 Task: Create a due date automation trigger when advanced on, on the wednesday before a card is due add dates not starting this month at 11:00 AM.
Action: Mouse moved to (986, 337)
Screenshot: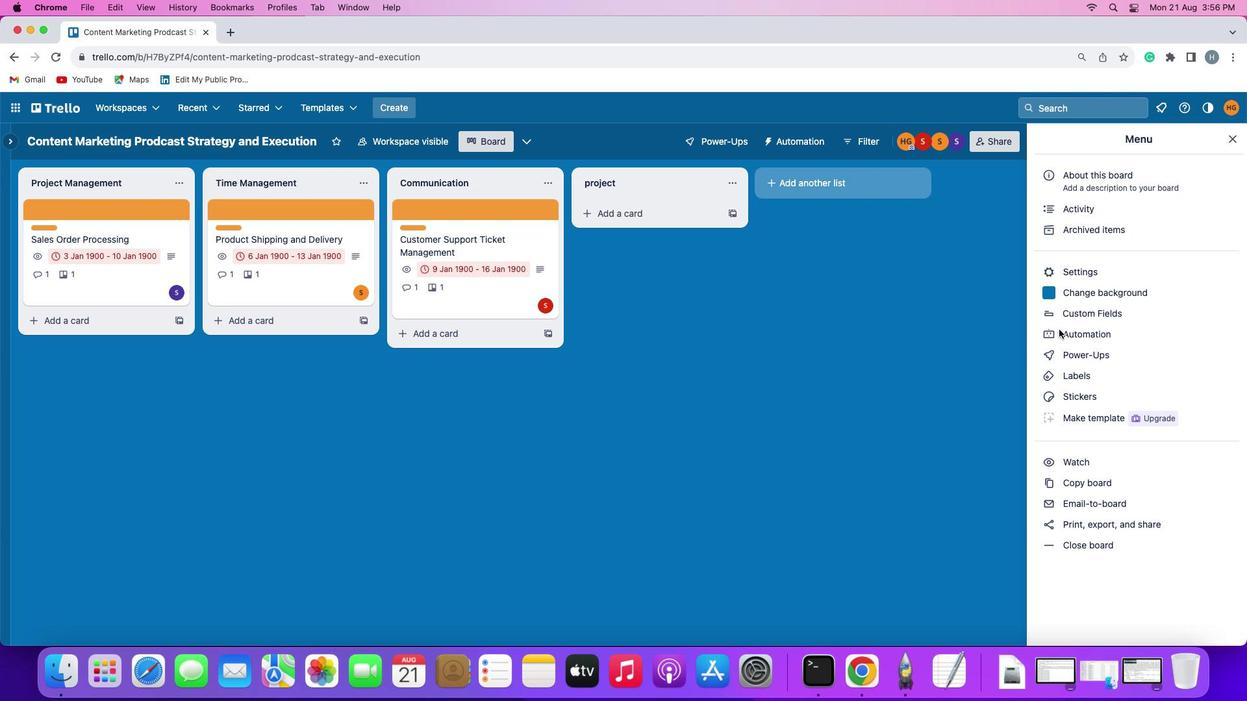
Action: Mouse pressed left at (986, 337)
Screenshot: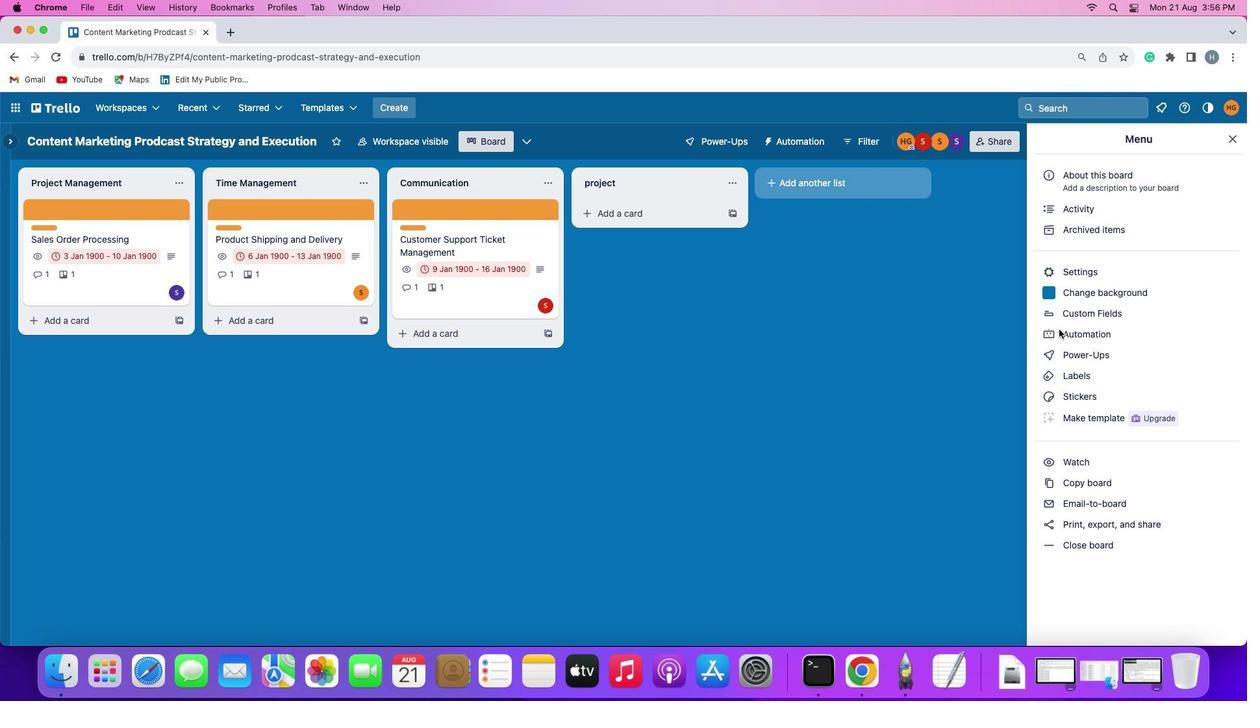 
Action: Mouse pressed left at (986, 337)
Screenshot: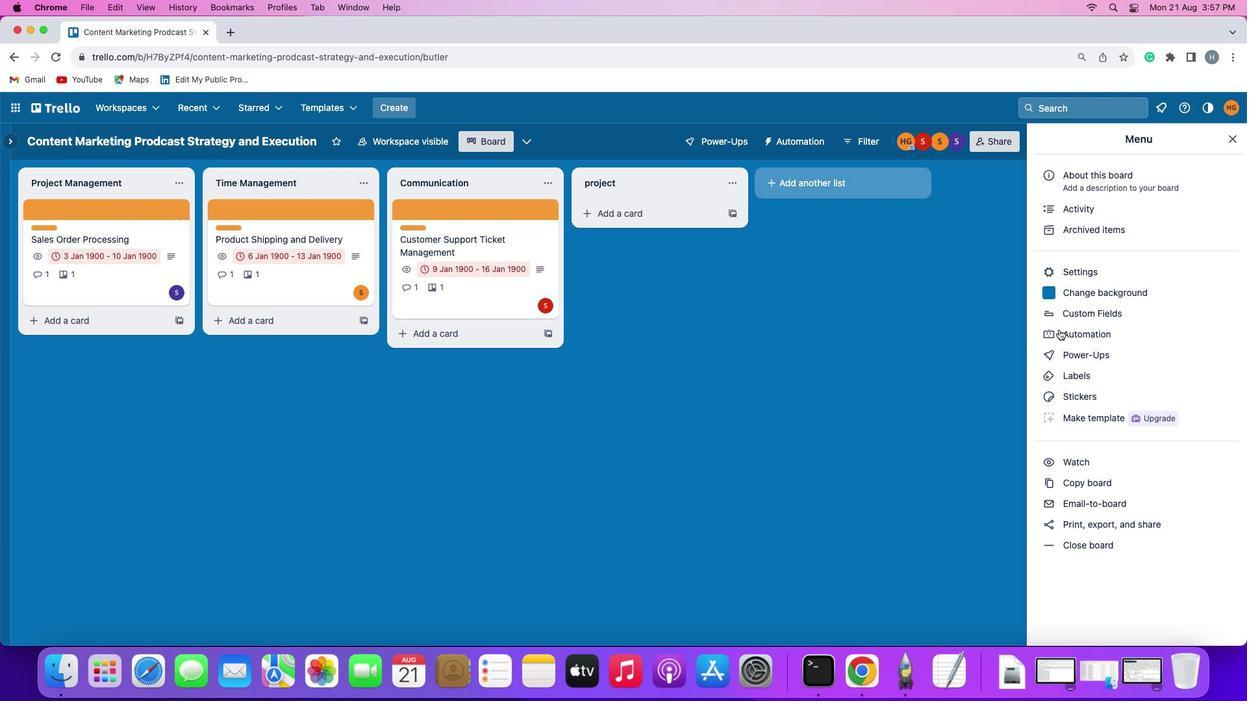 
Action: Mouse moved to (115, 319)
Screenshot: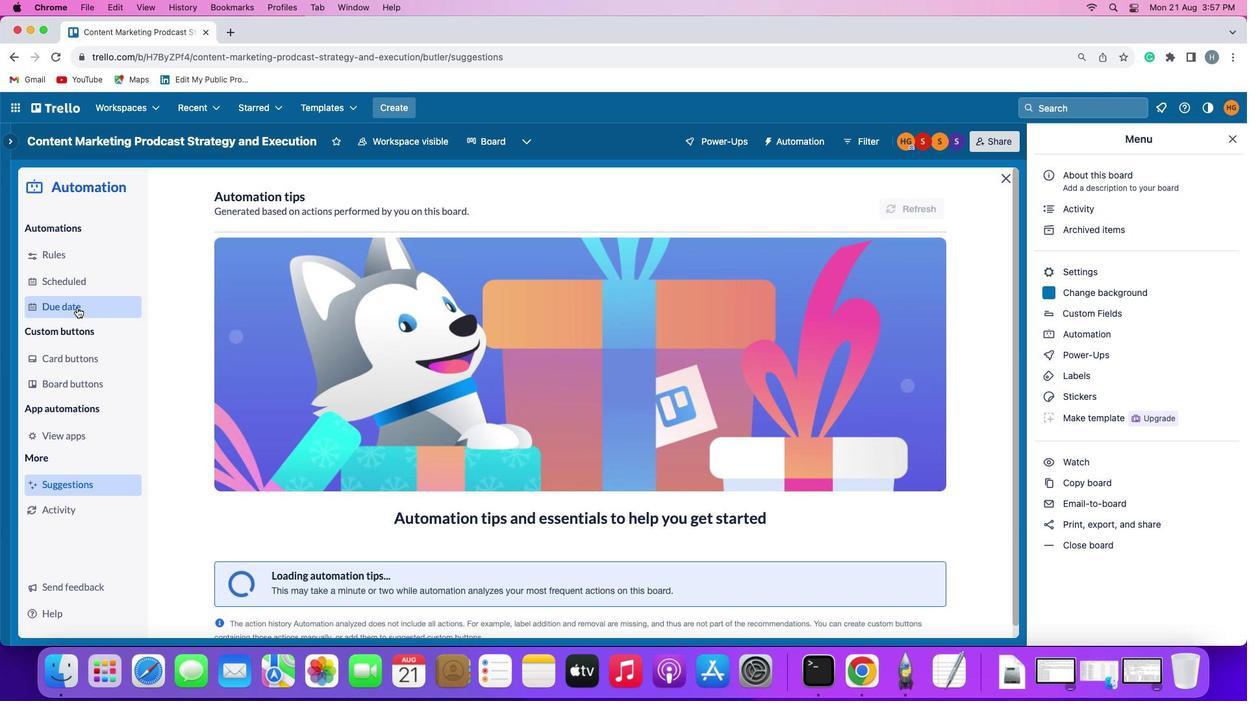 
Action: Mouse pressed left at (115, 319)
Screenshot: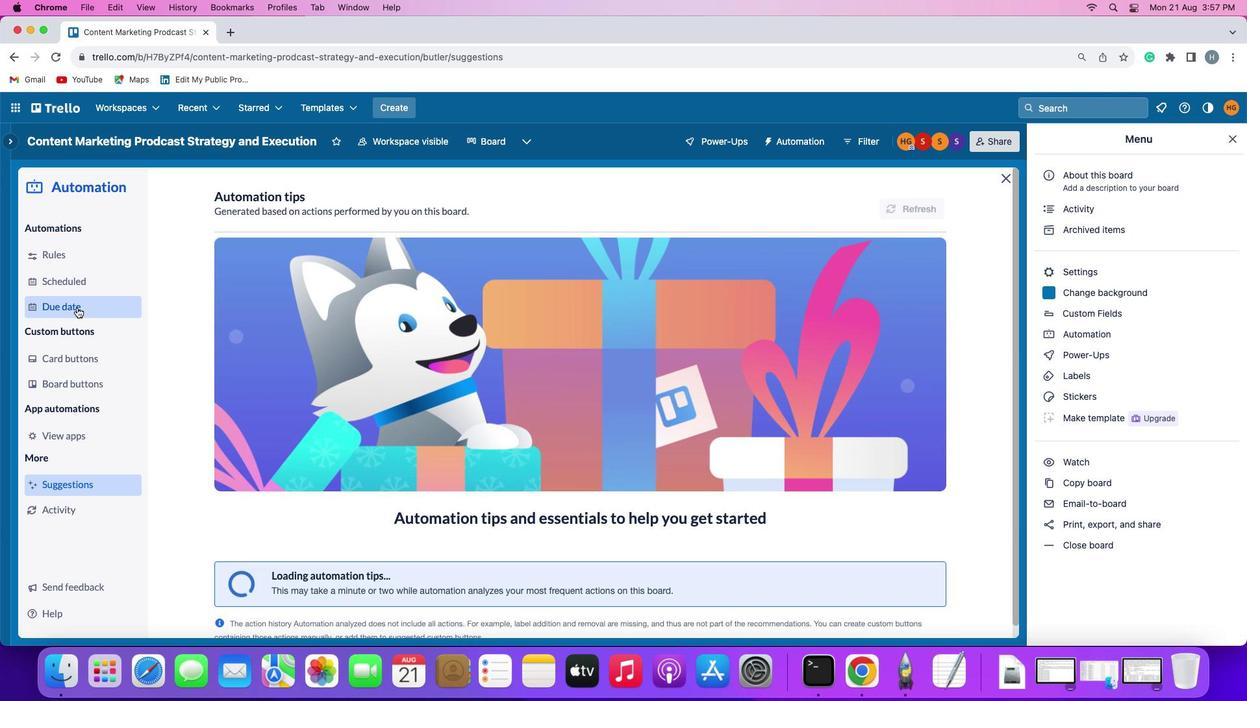
Action: Mouse moved to (803, 222)
Screenshot: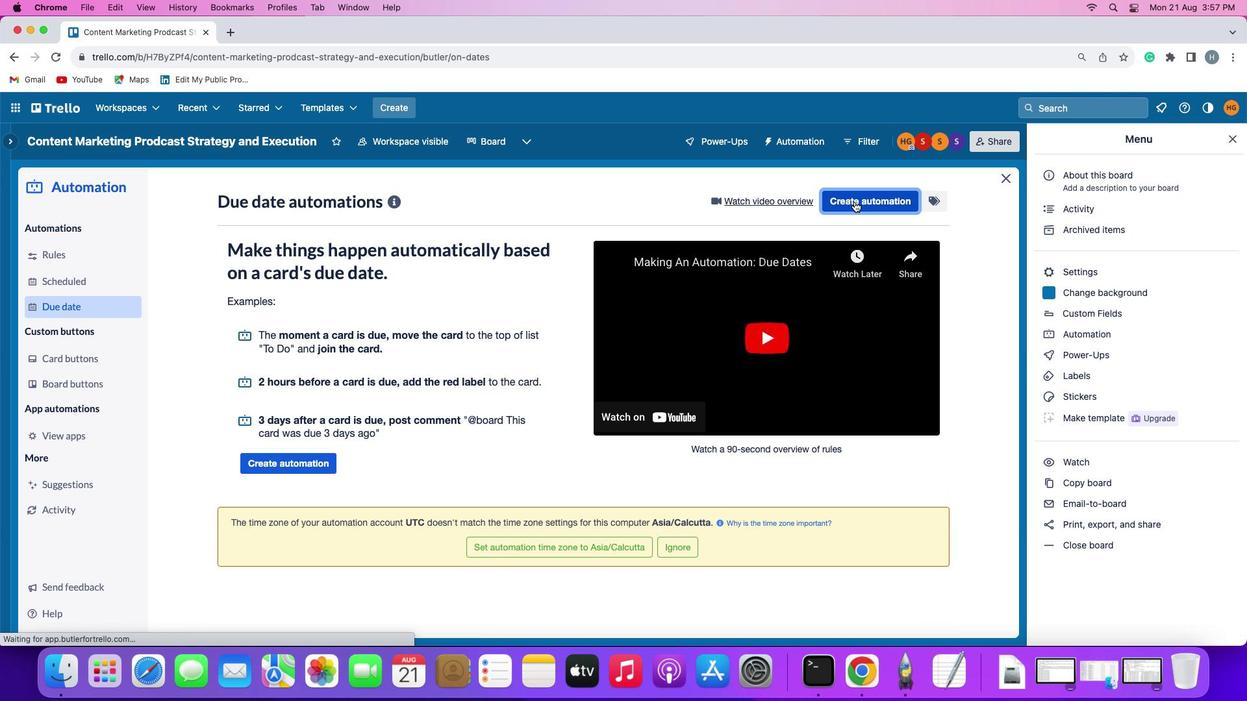 
Action: Mouse pressed left at (803, 222)
Screenshot: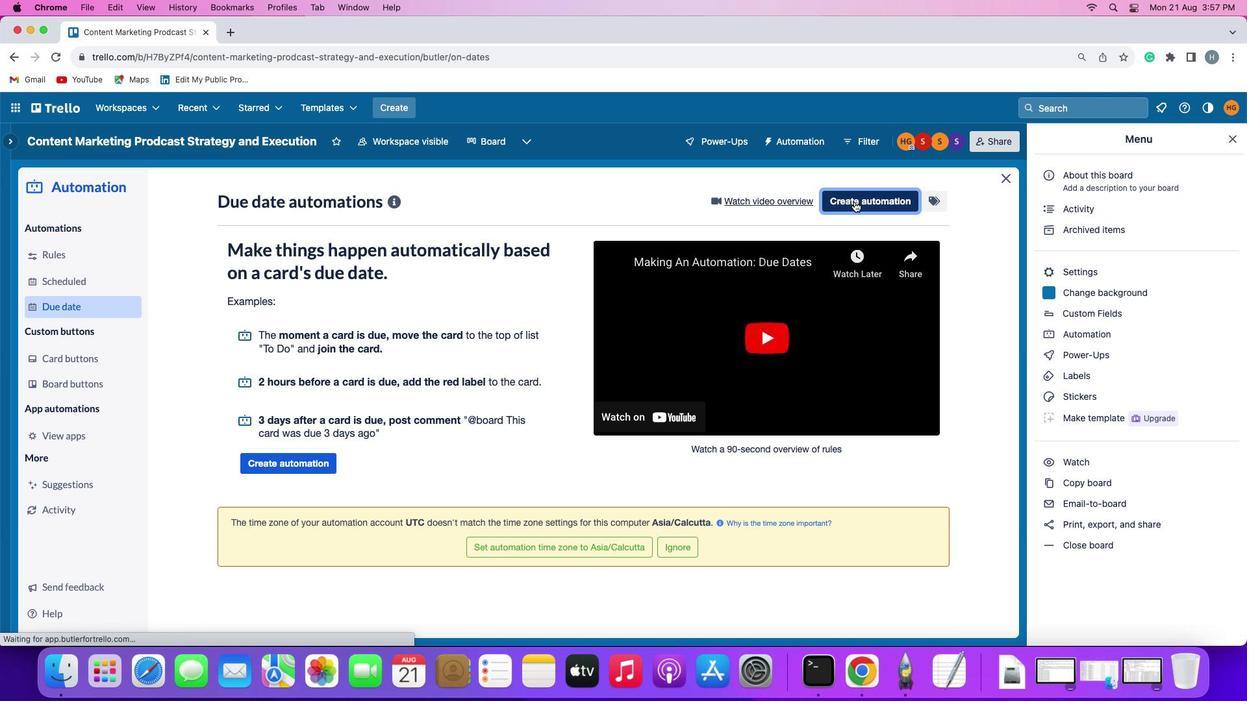 
Action: Mouse moved to (294, 336)
Screenshot: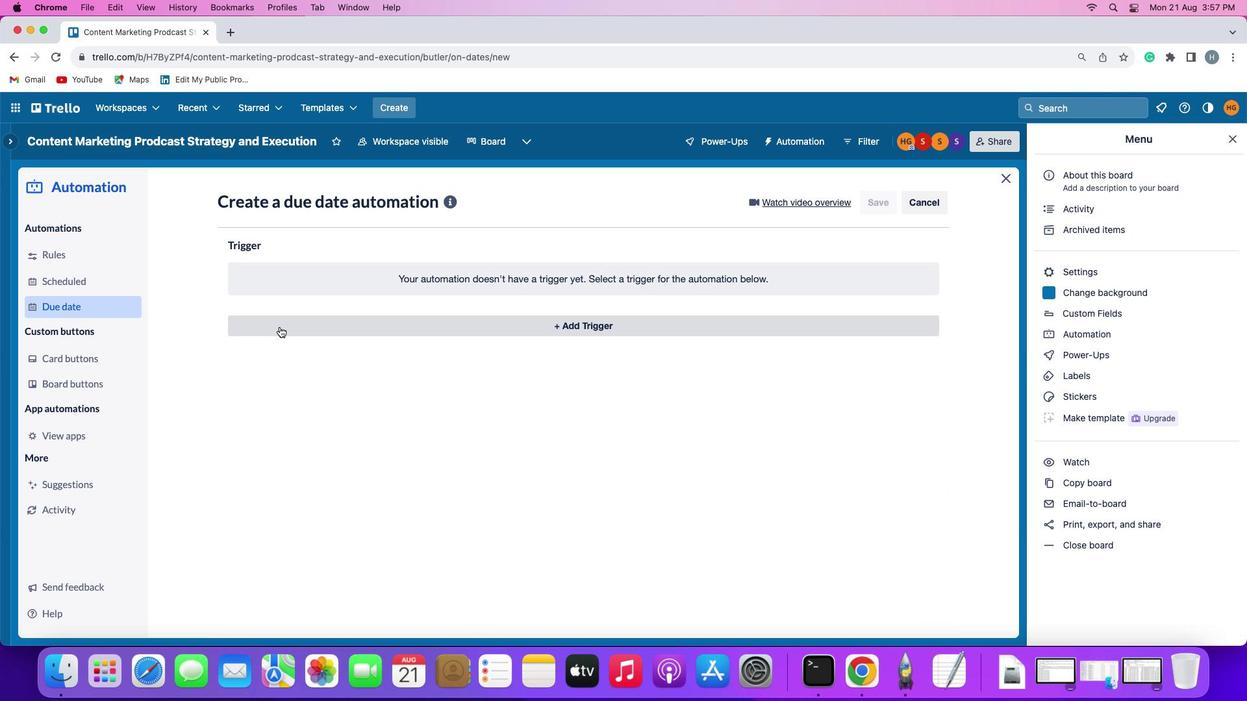 
Action: Mouse pressed left at (294, 336)
Screenshot: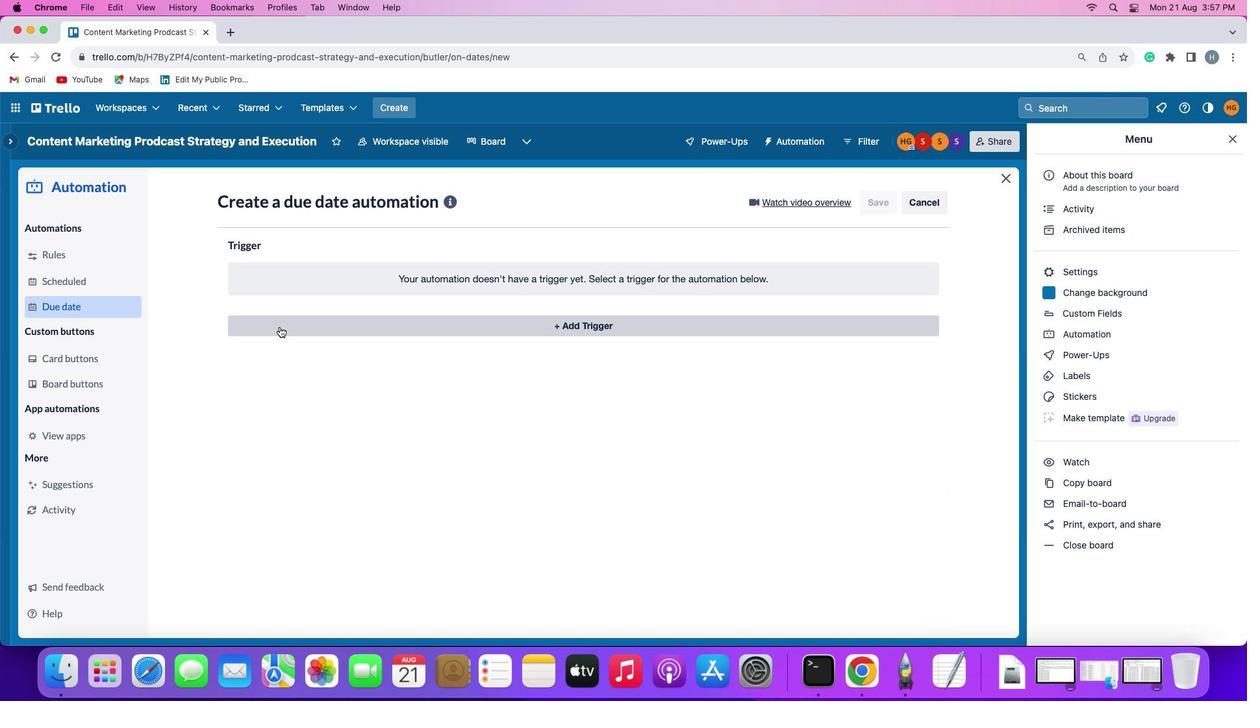 
Action: Mouse moved to (302, 561)
Screenshot: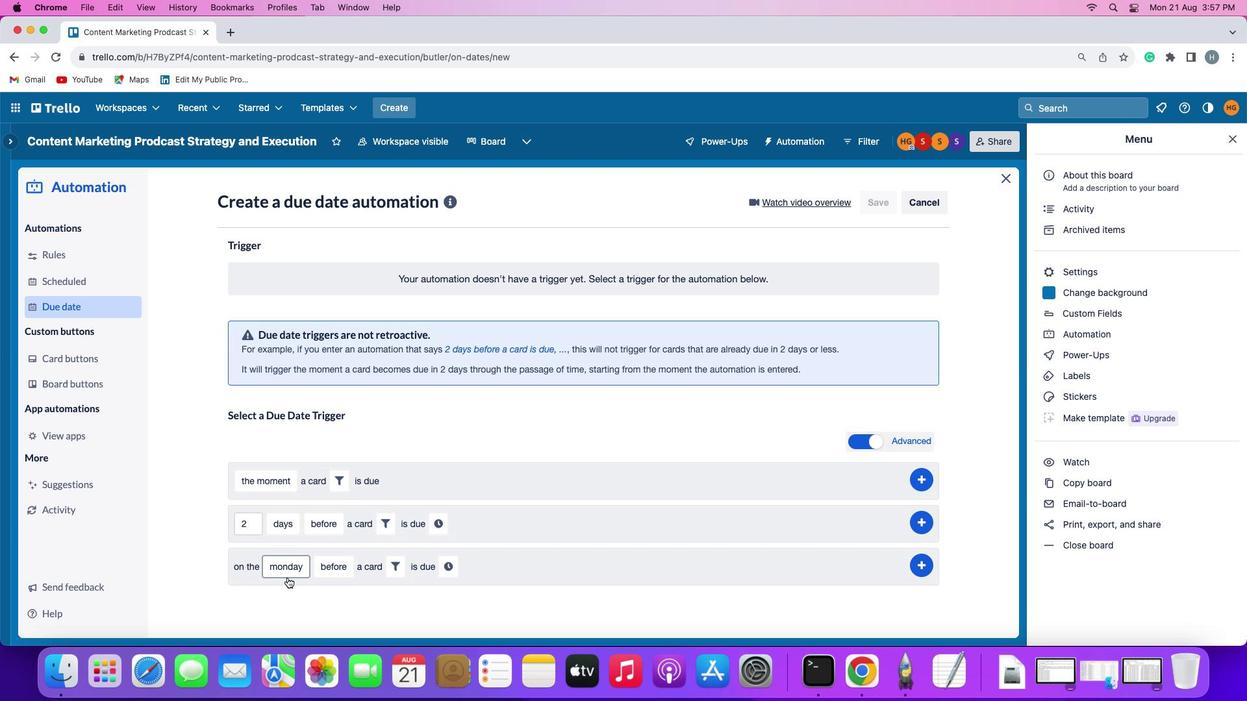 
Action: Mouse pressed left at (302, 561)
Screenshot: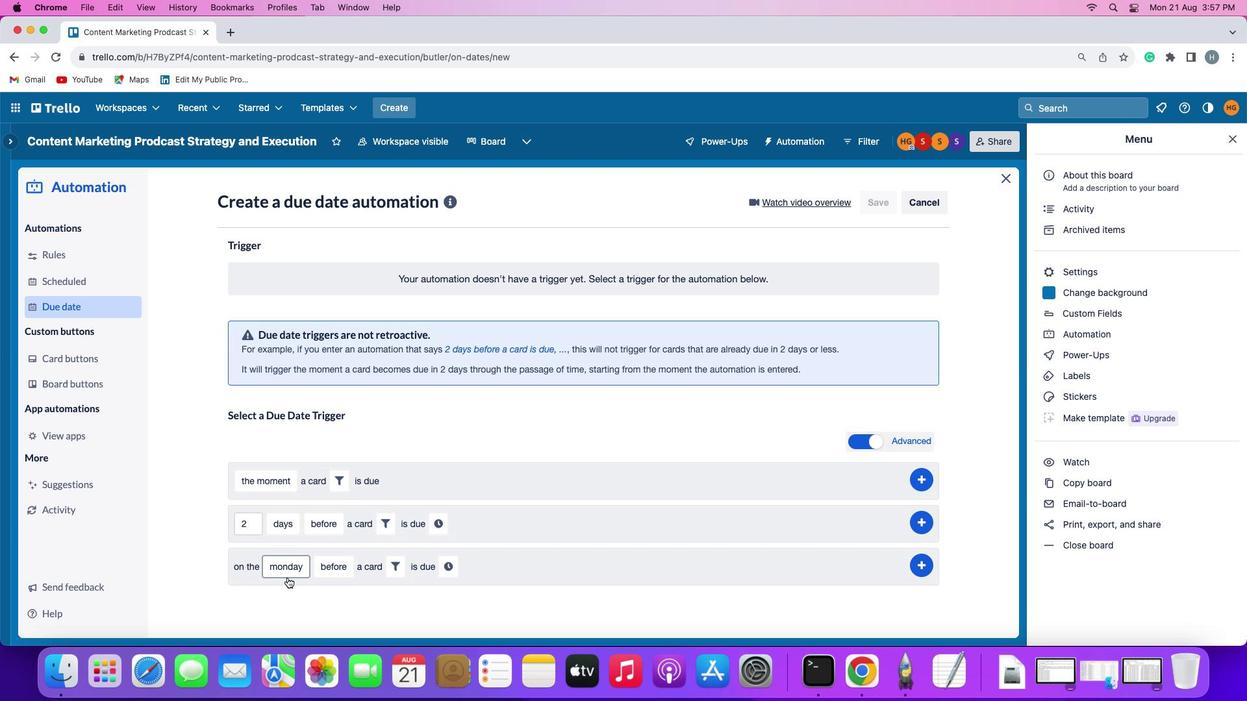 
Action: Mouse moved to (319, 432)
Screenshot: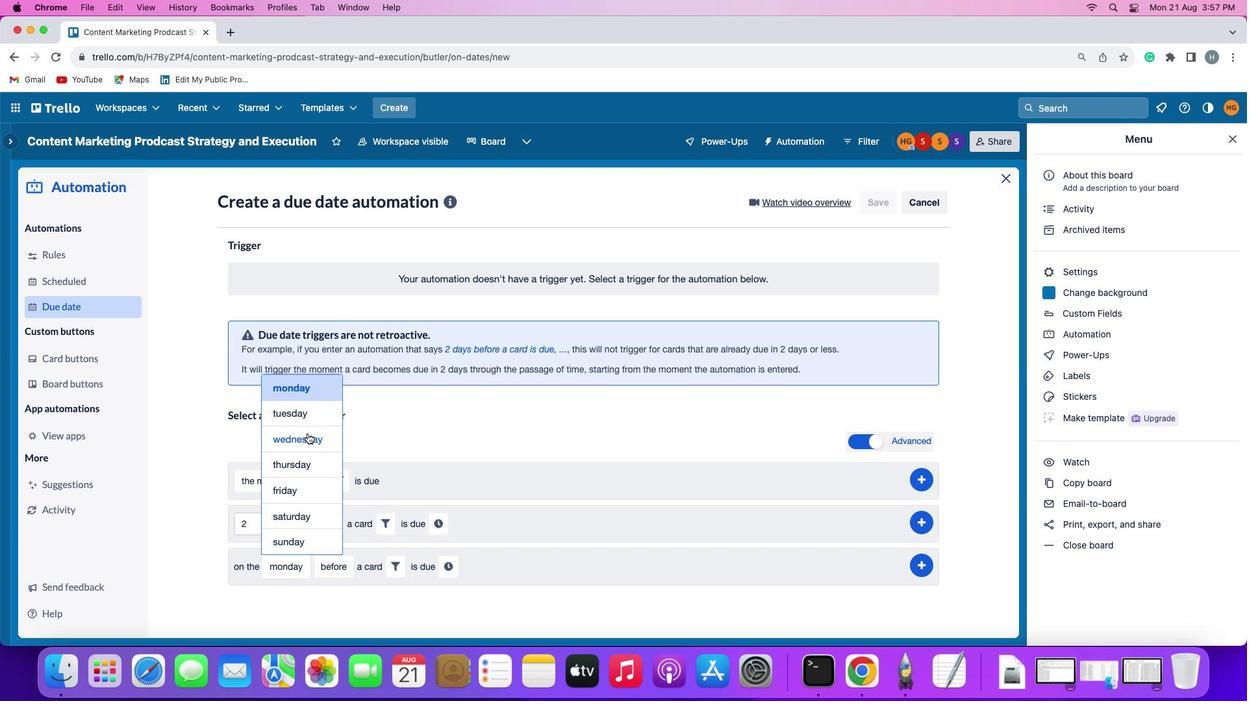 
Action: Mouse pressed left at (319, 432)
Screenshot: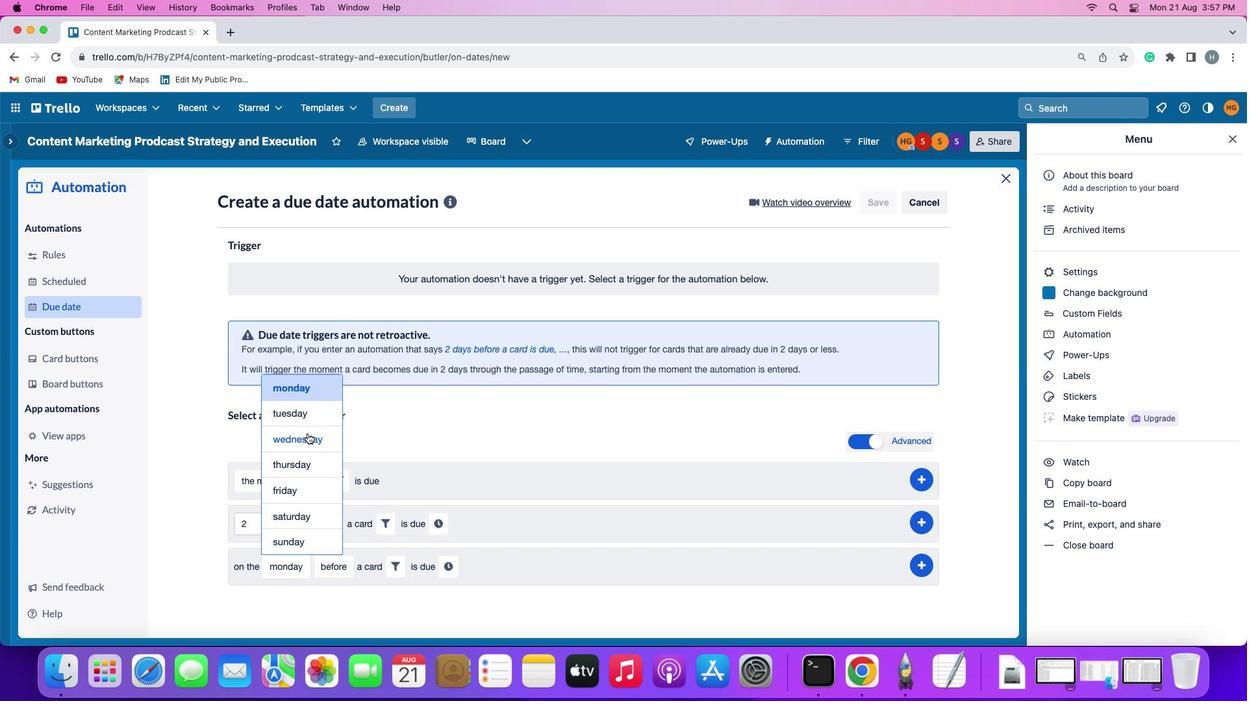 
Action: Mouse moved to (404, 549)
Screenshot: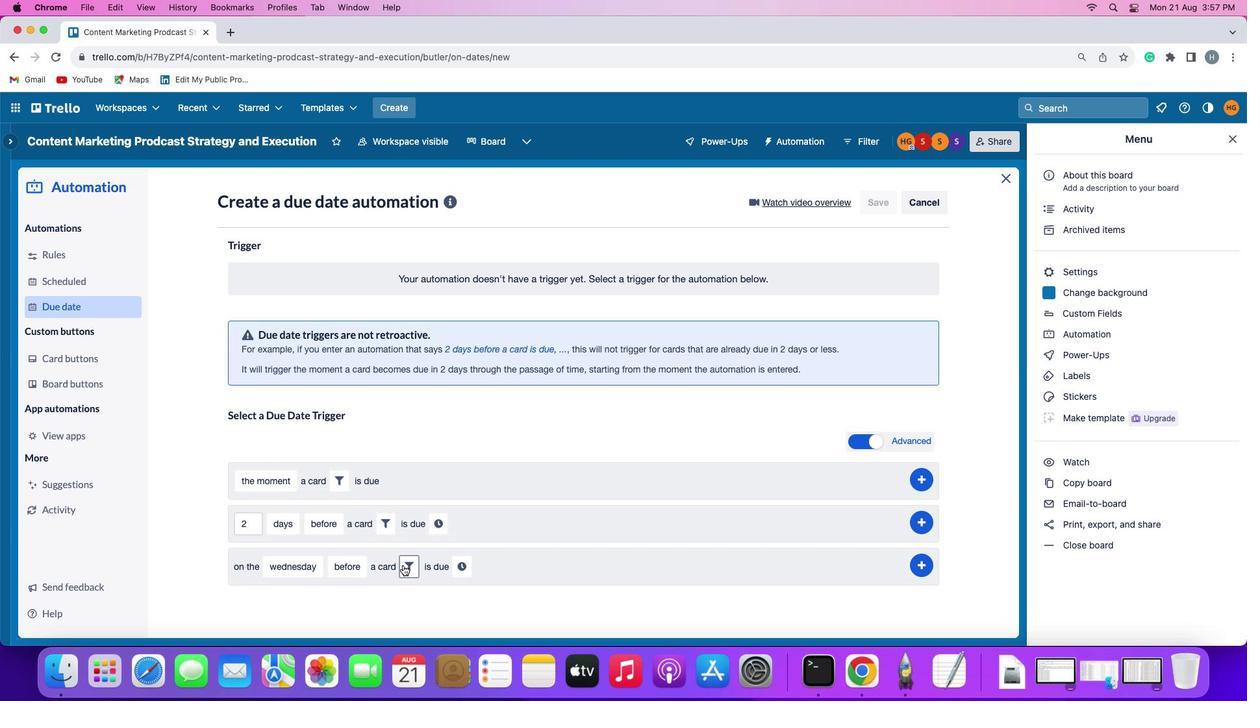 
Action: Mouse pressed left at (404, 549)
Screenshot: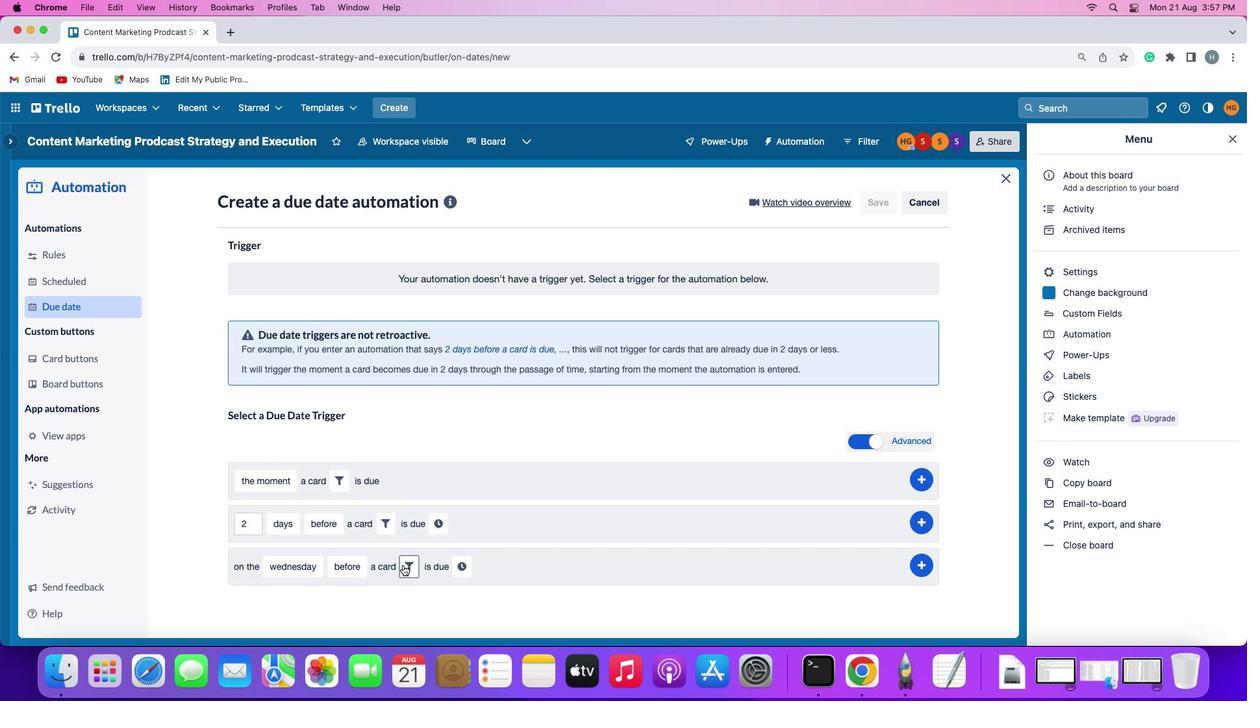 
Action: Mouse moved to (469, 583)
Screenshot: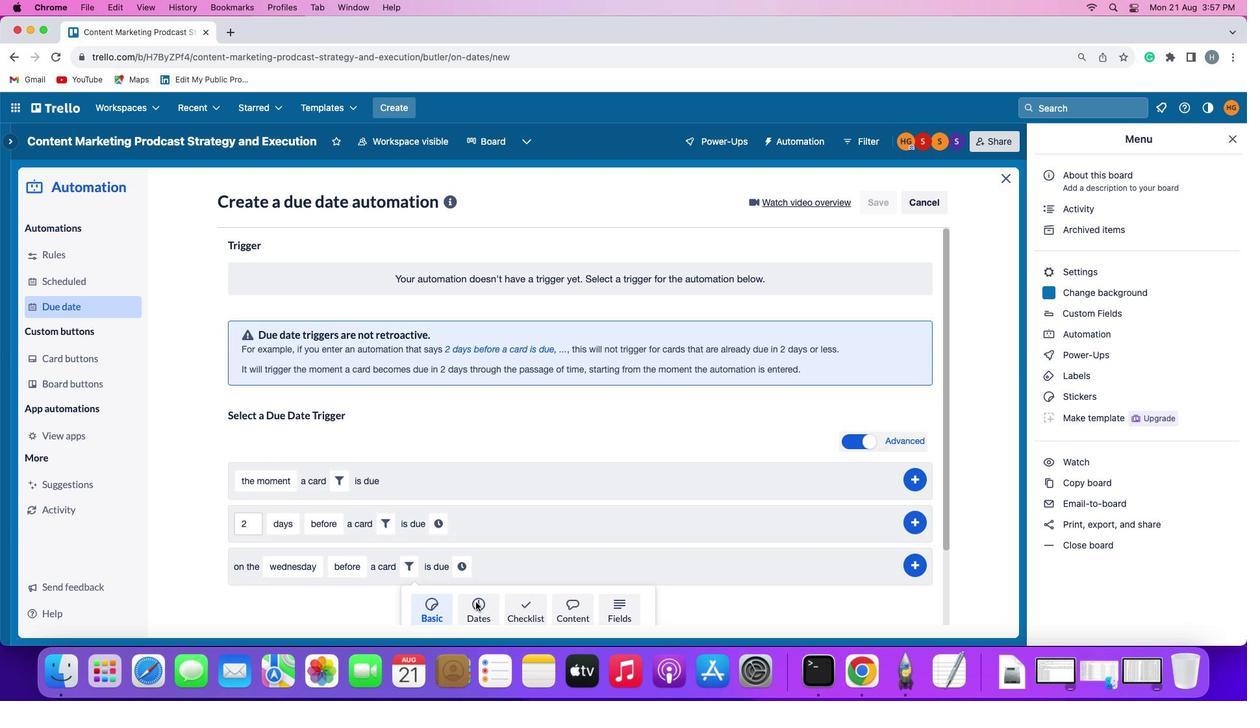 
Action: Mouse pressed left at (469, 583)
Screenshot: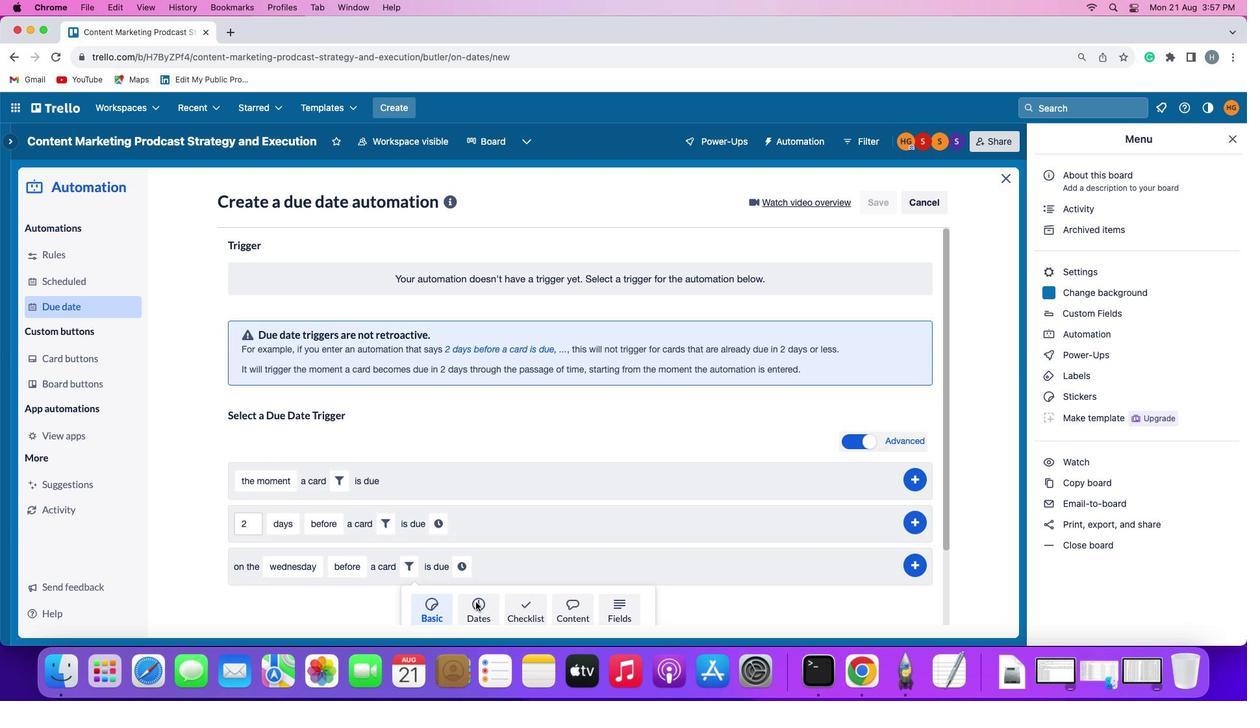 
Action: Mouse moved to (385, 584)
Screenshot: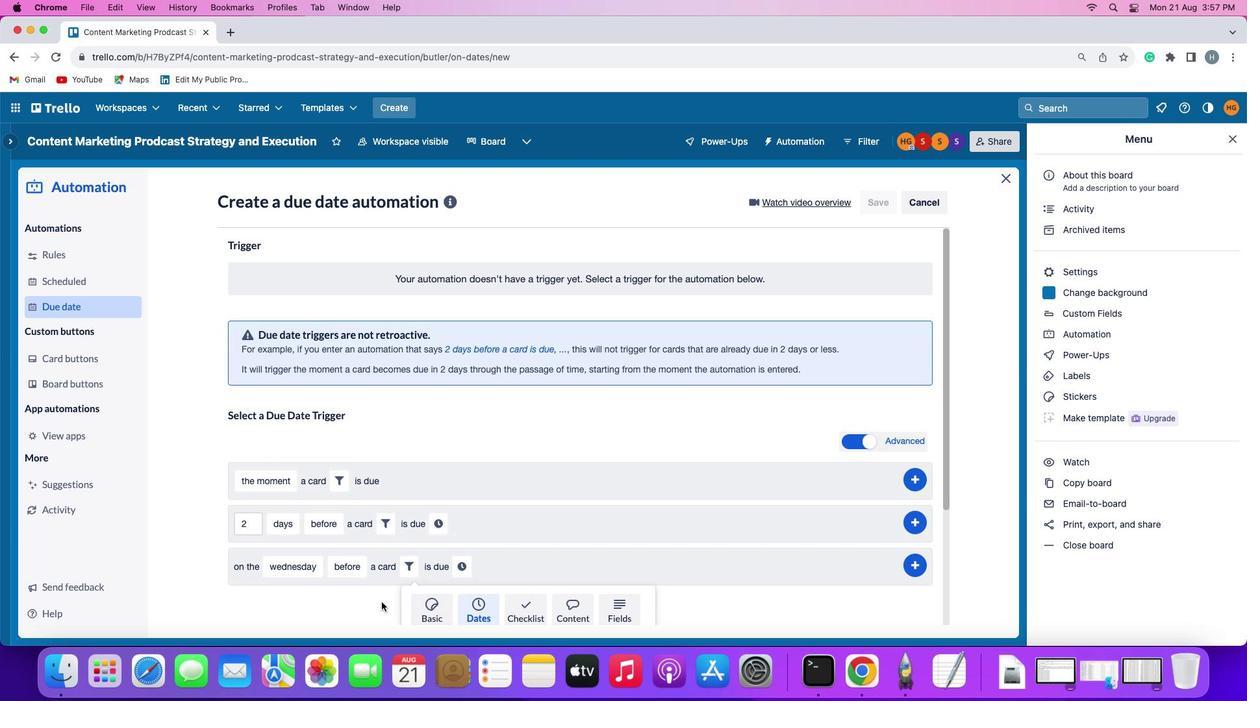 
Action: Mouse scrolled (385, 584) with delta (46, 41)
Screenshot: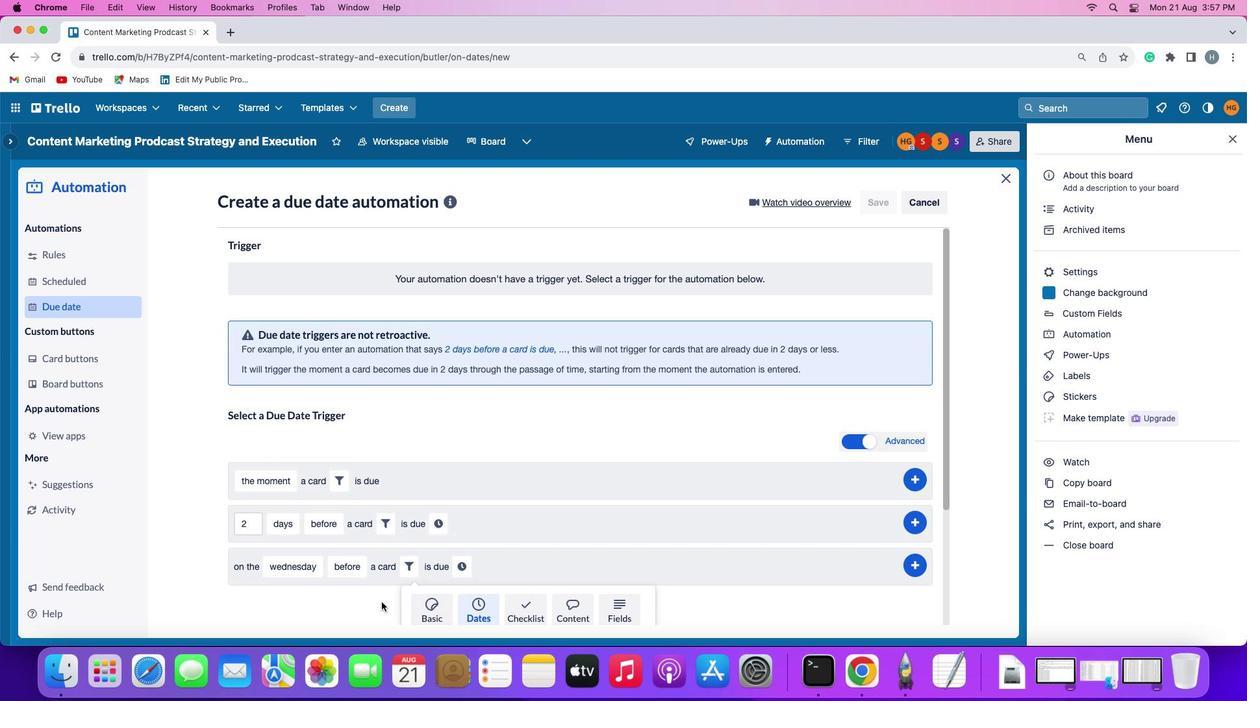 
Action: Mouse scrolled (385, 584) with delta (46, 41)
Screenshot: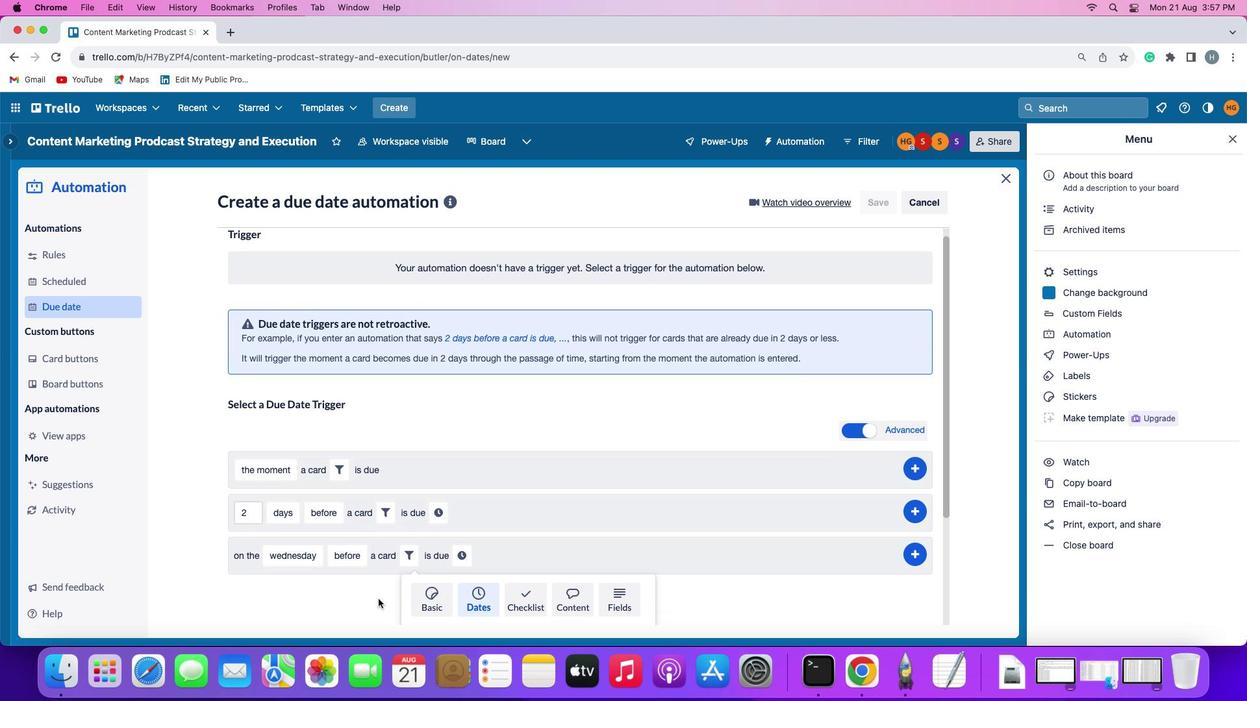 
Action: Mouse scrolled (385, 584) with delta (46, 40)
Screenshot: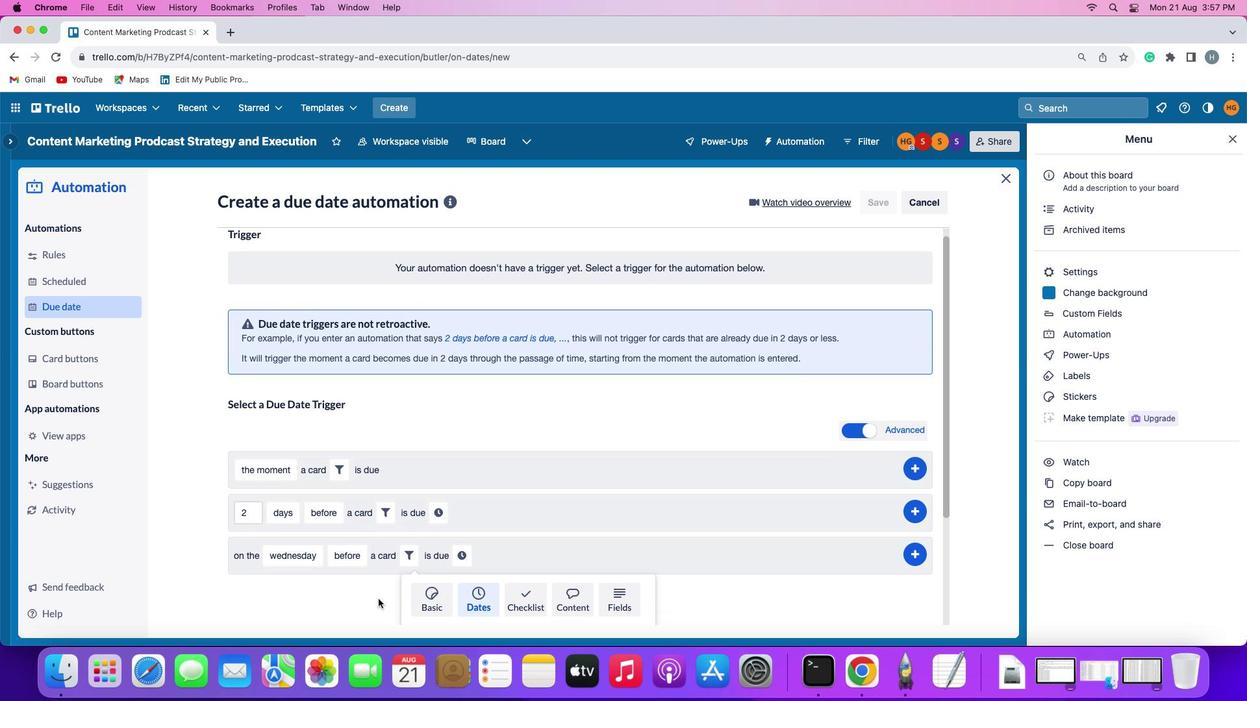 
Action: Mouse moved to (385, 583)
Screenshot: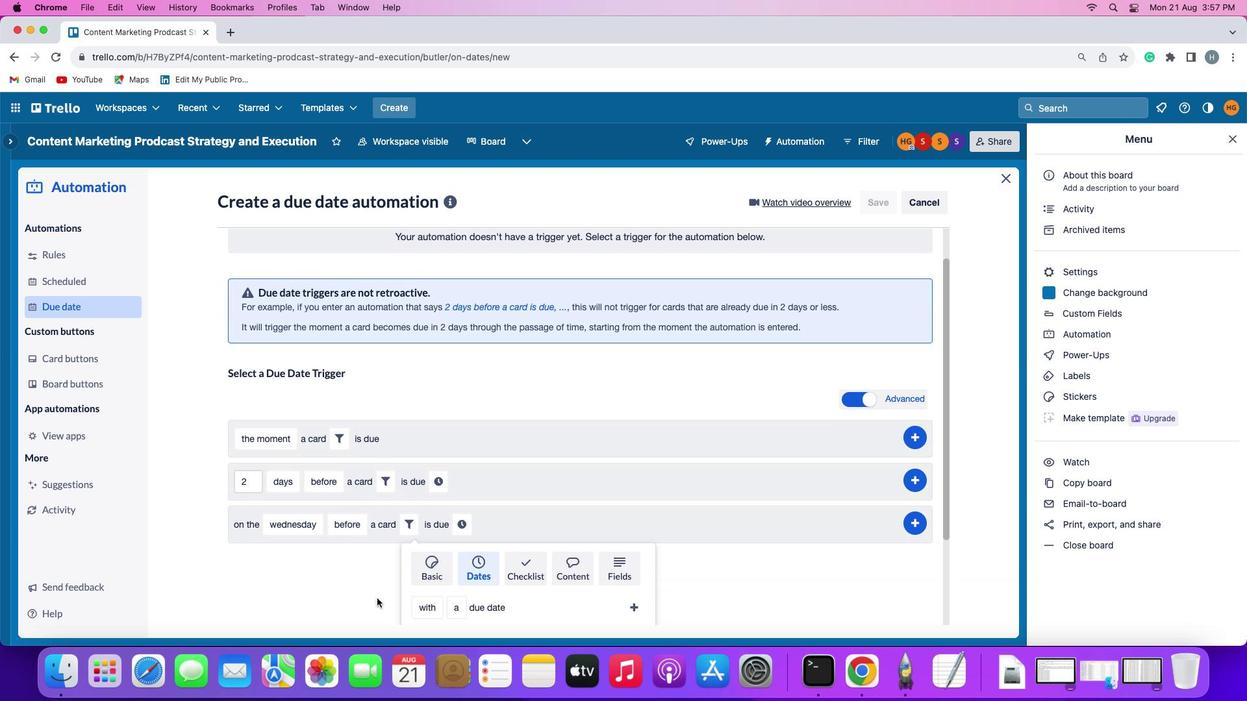 
Action: Mouse scrolled (385, 583) with delta (46, 38)
Screenshot: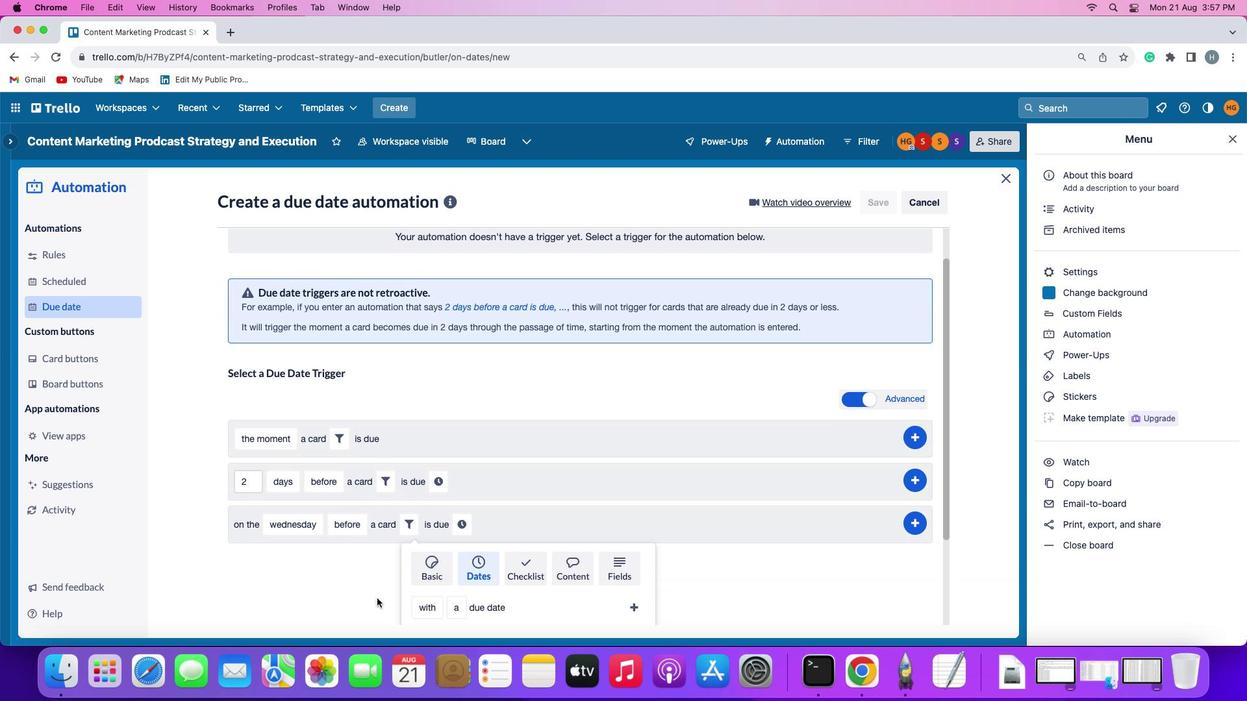 
Action: Mouse moved to (378, 579)
Screenshot: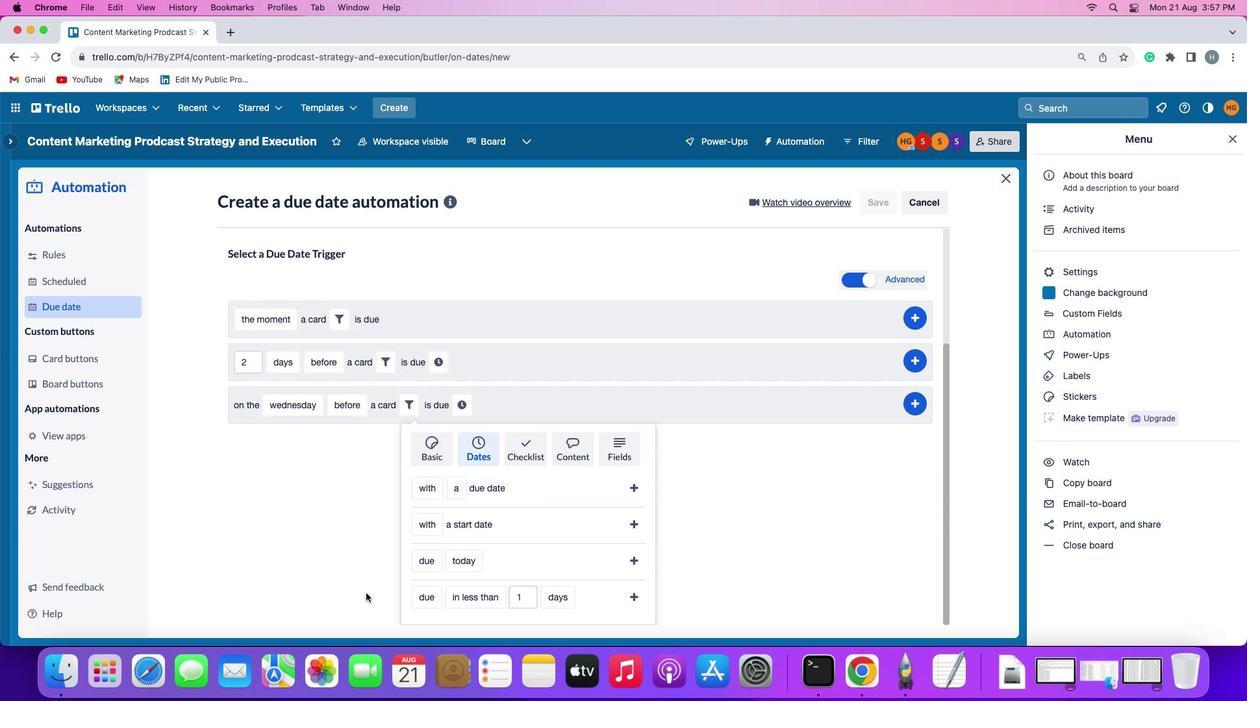 
Action: Mouse scrolled (378, 579) with delta (46, 41)
Screenshot: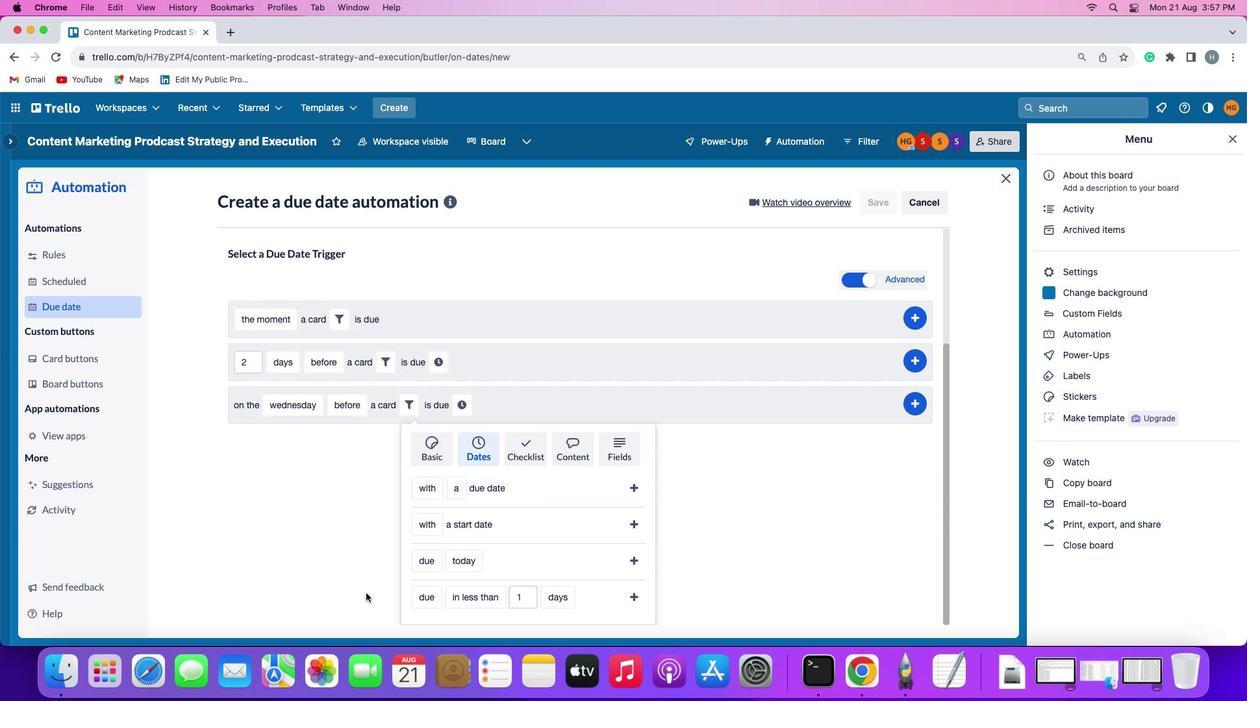 
Action: Mouse moved to (378, 579)
Screenshot: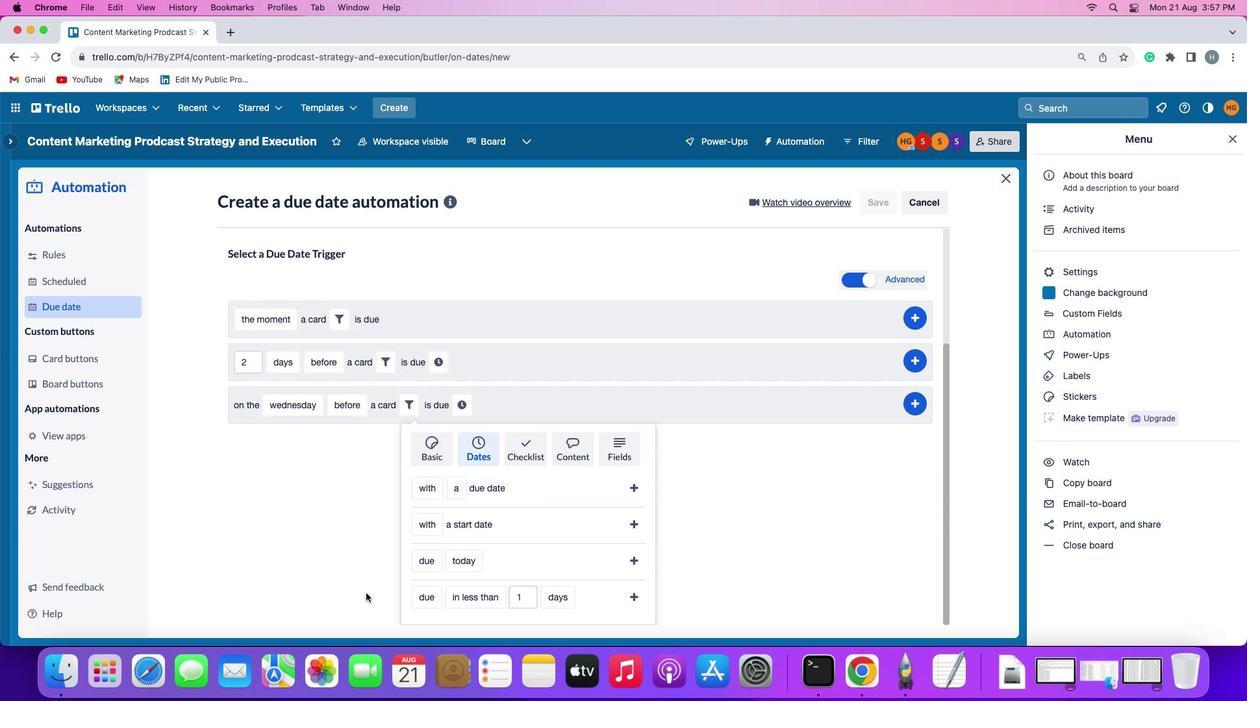 
Action: Mouse scrolled (378, 579) with delta (46, 41)
Screenshot: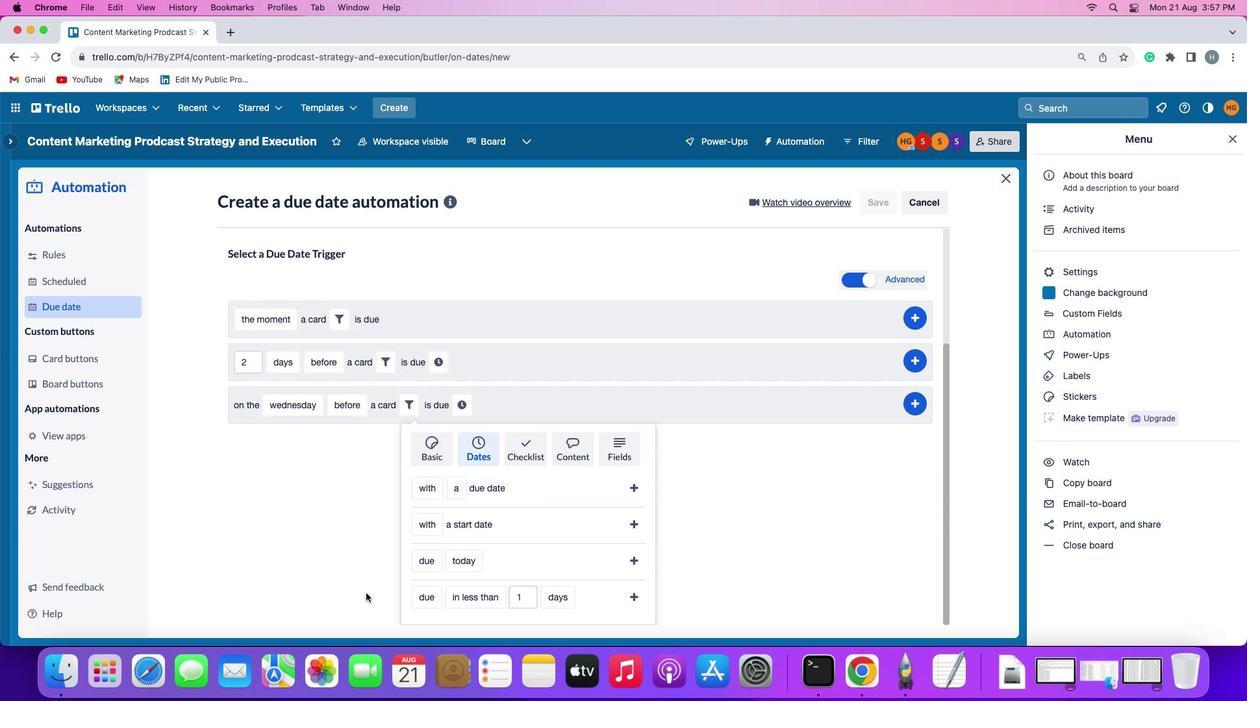 
Action: Mouse scrolled (378, 579) with delta (46, 39)
Screenshot: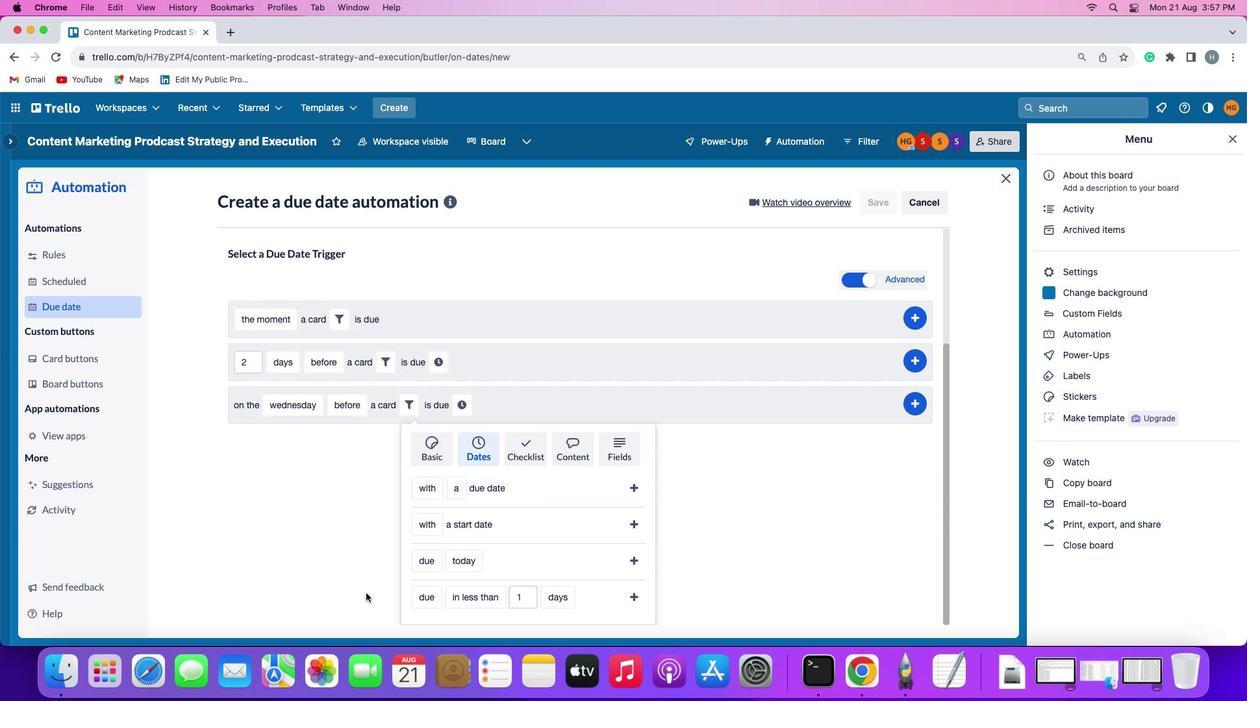 
Action: Mouse moved to (378, 579)
Screenshot: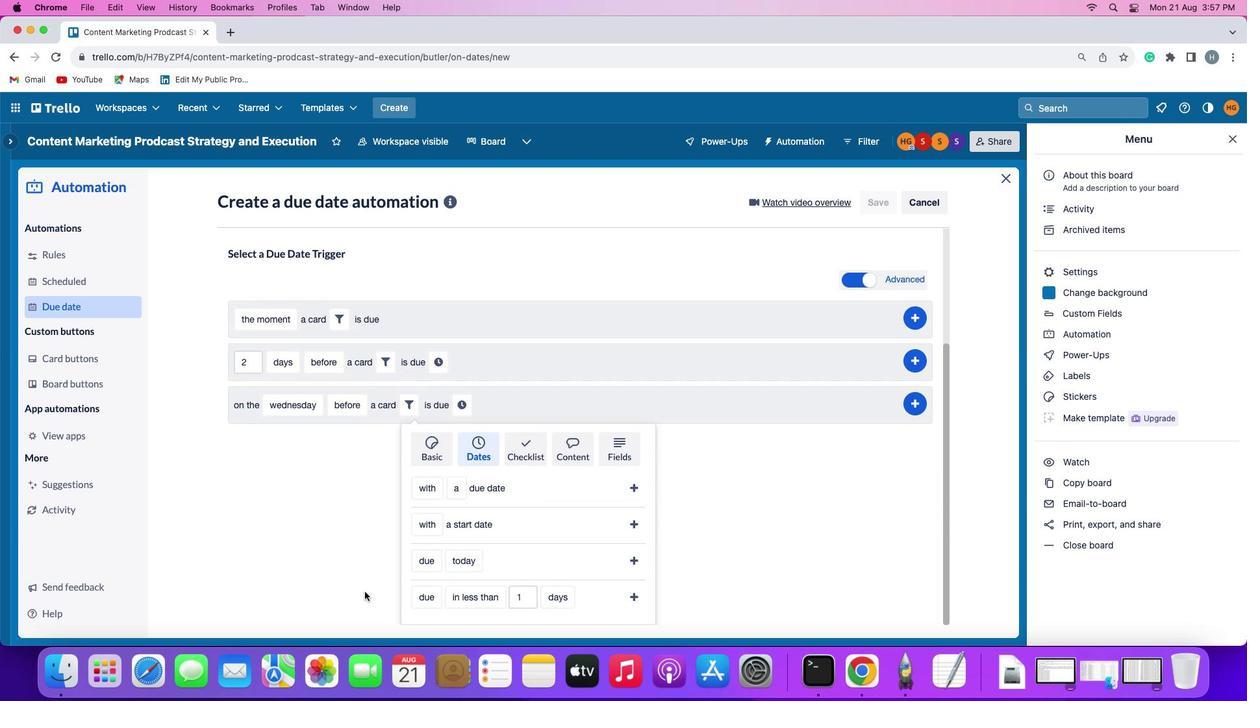 
Action: Mouse scrolled (378, 579) with delta (46, 38)
Screenshot: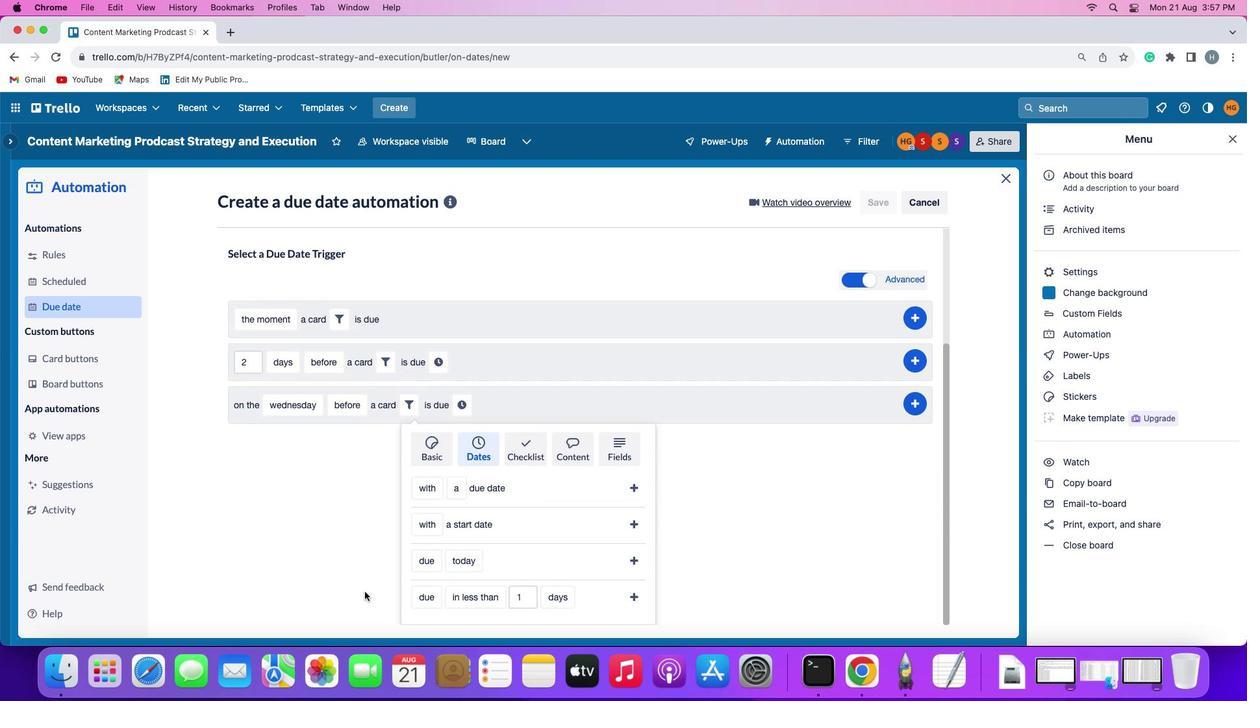
Action: Mouse moved to (372, 575)
Screenshot: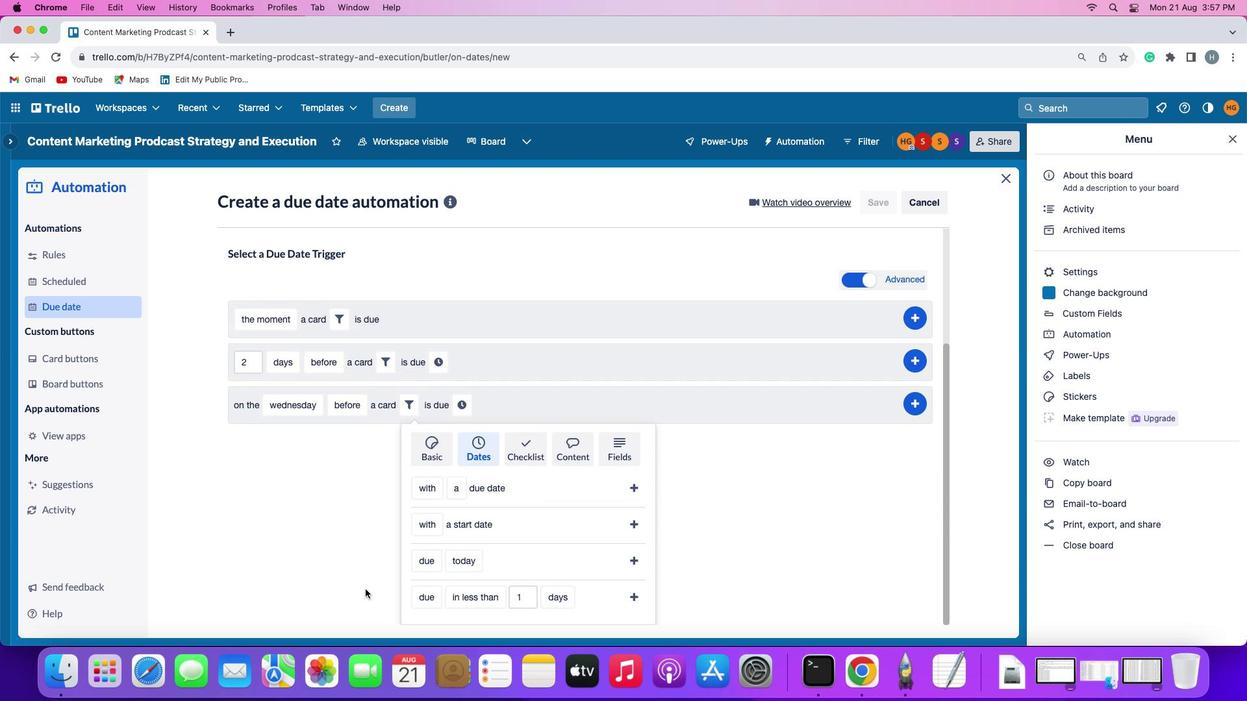 
Action: Mouse scrolled (372, 575) with delta (46, 38)
Screenshot: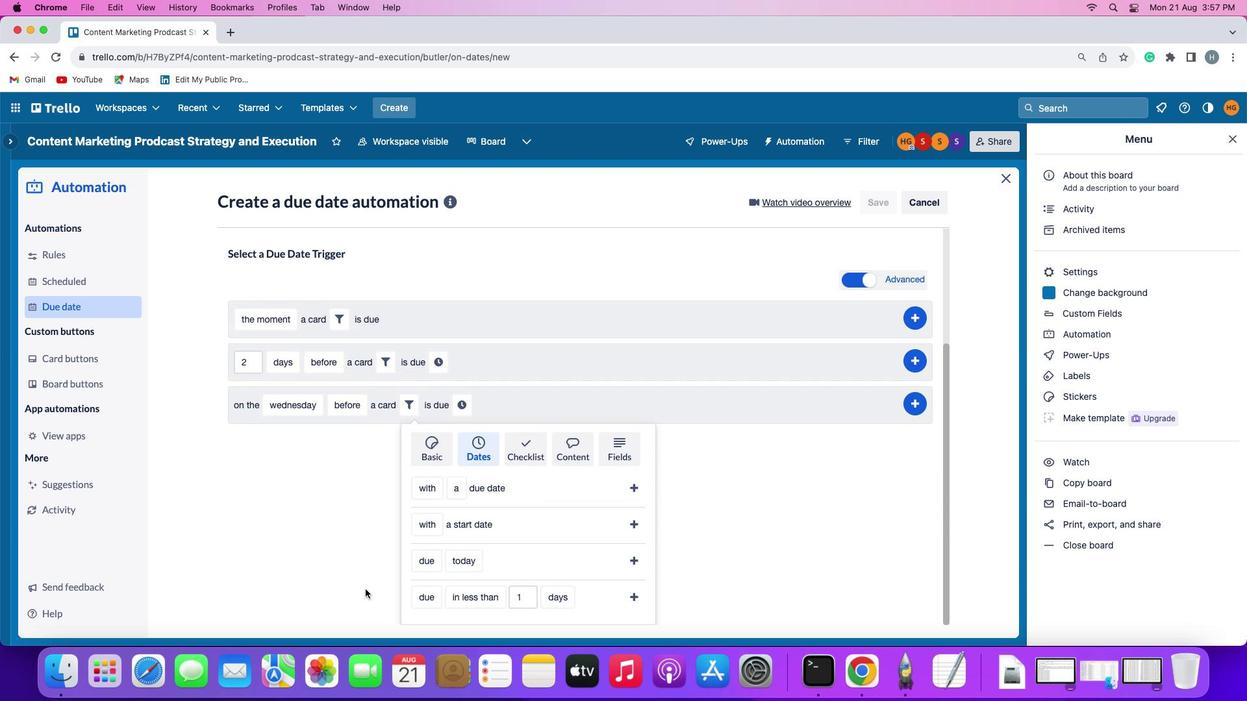 
Action: Mouse moved to (416, 552)
Screenshot: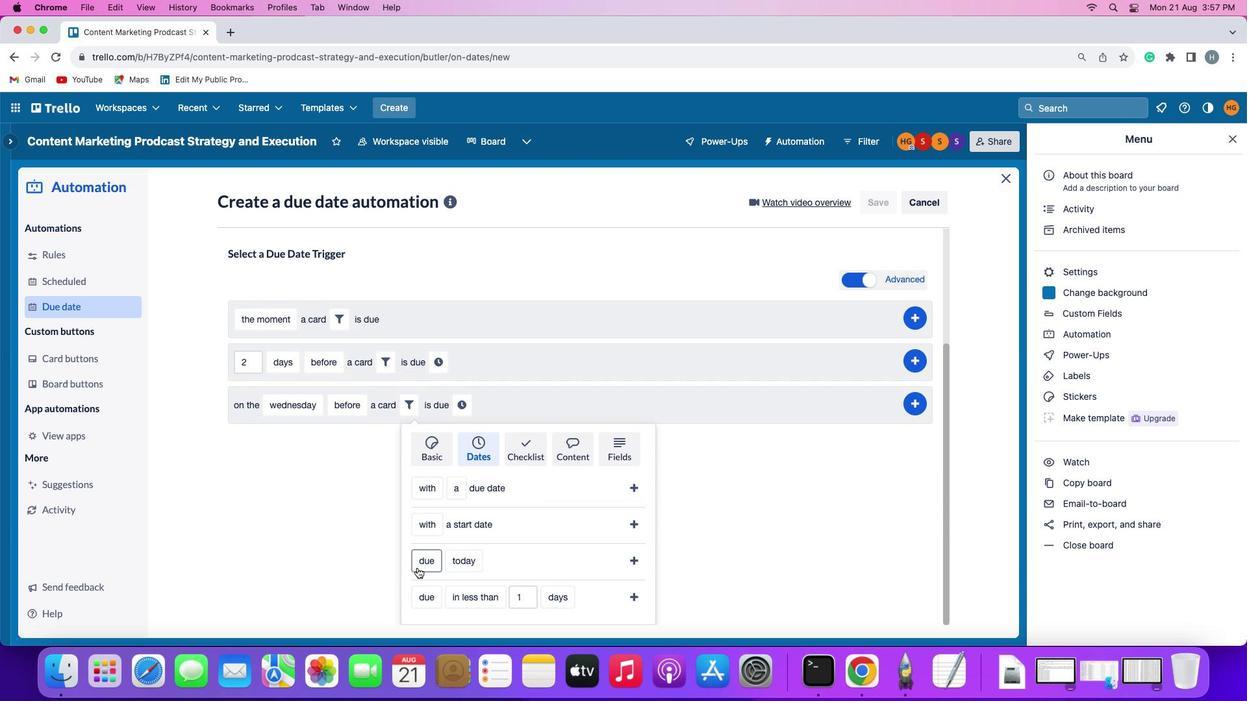 
Action: Mouse pressed left at (416, 552)
Screenshot: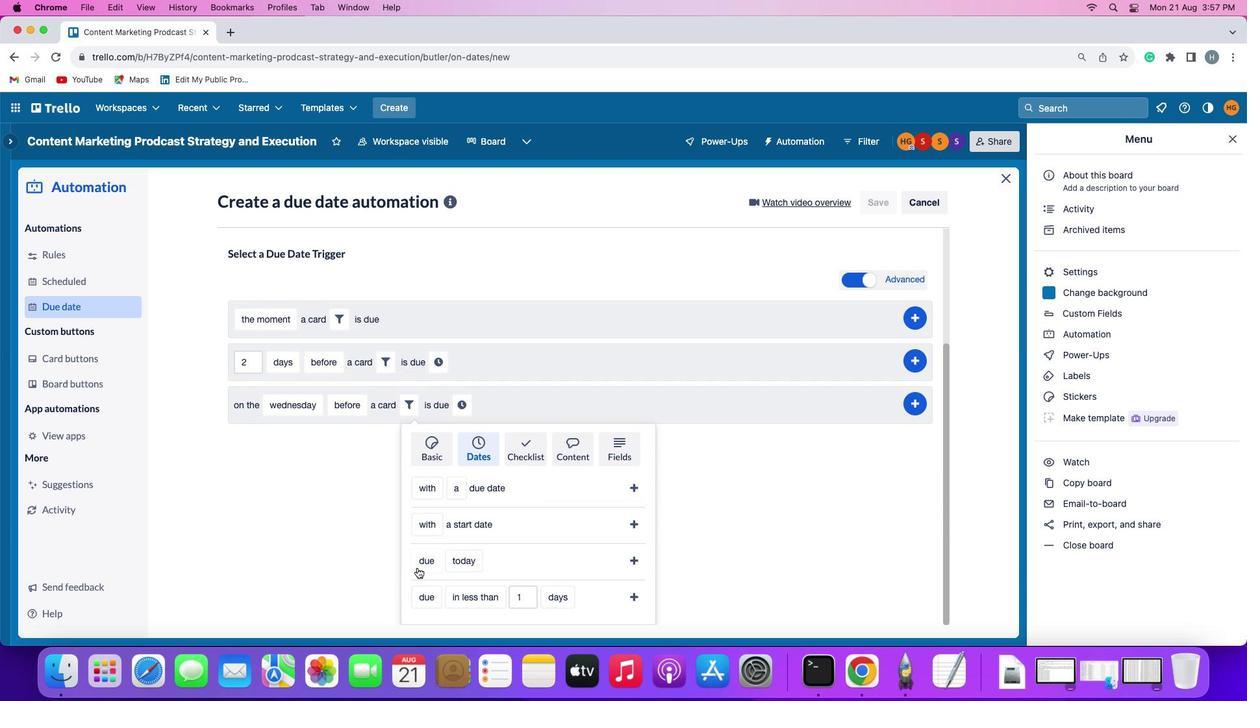 
Action: Mouse moved to (430, 526)
Screenshot: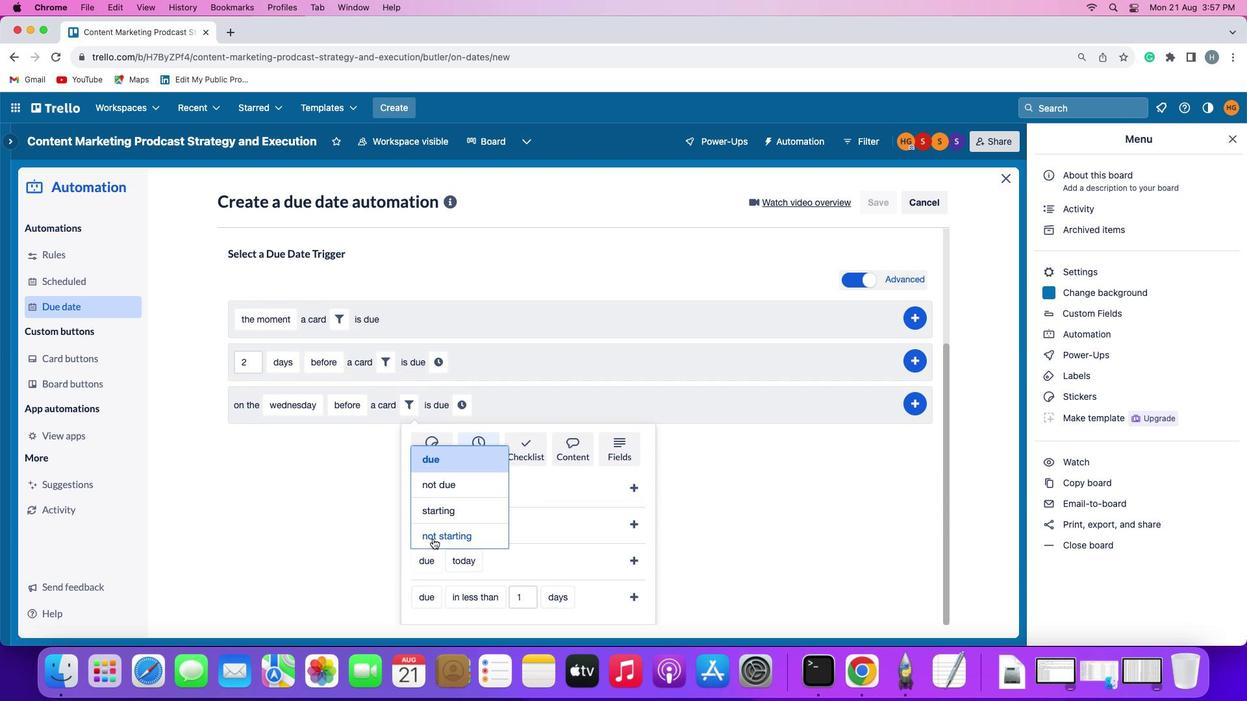
Action: Mouse pressed left at (430, 526)
Screenshot: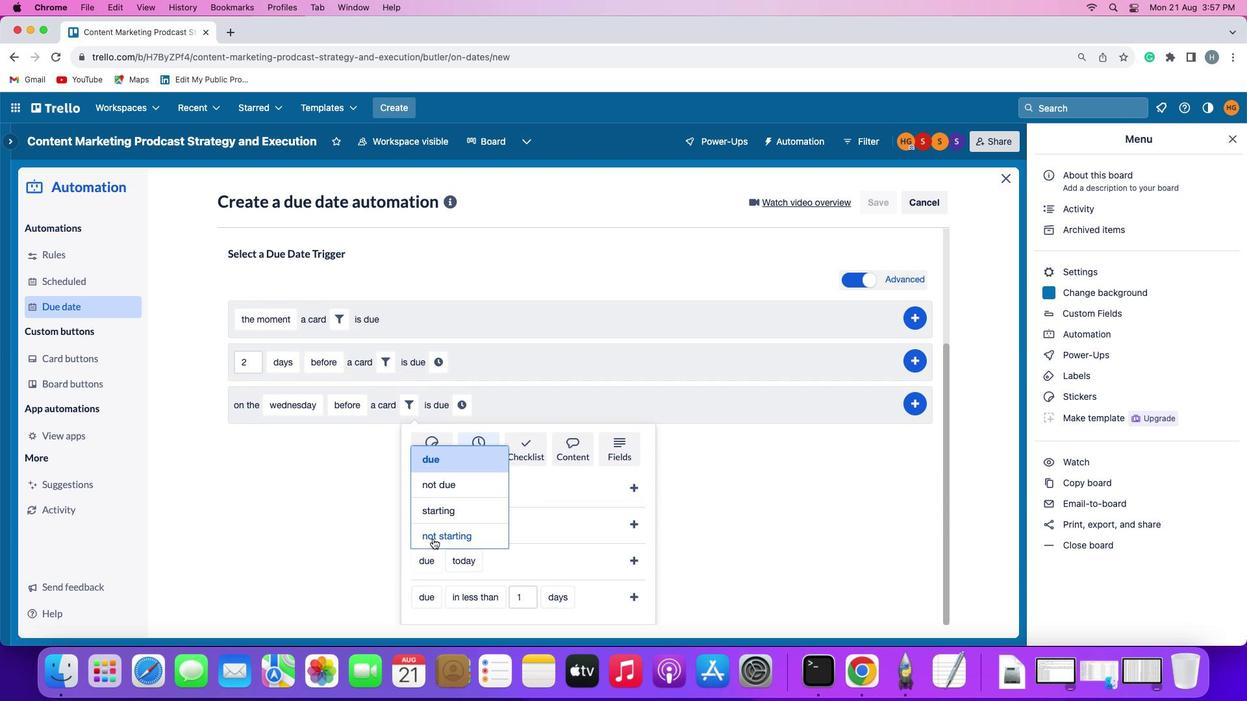 
Action: Mouse moved to (489, 544)
Screenshot: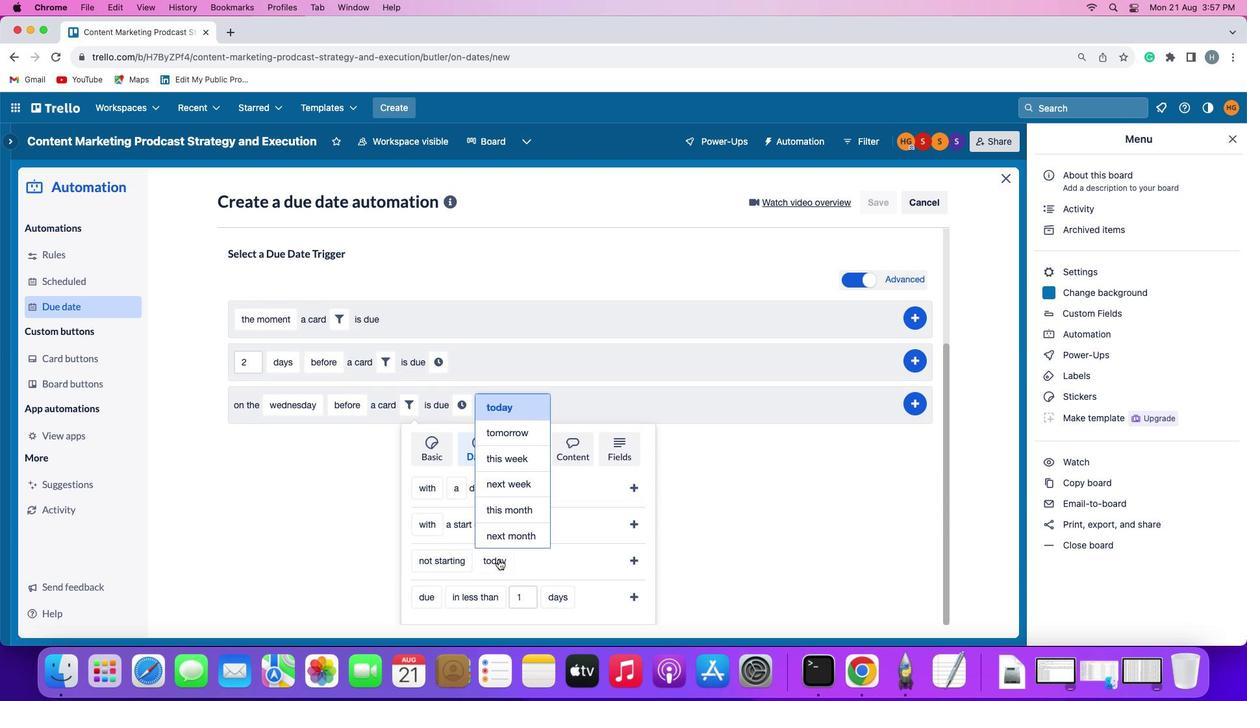 
Action: Mouse pressed left at (489, 544)
Screenshot: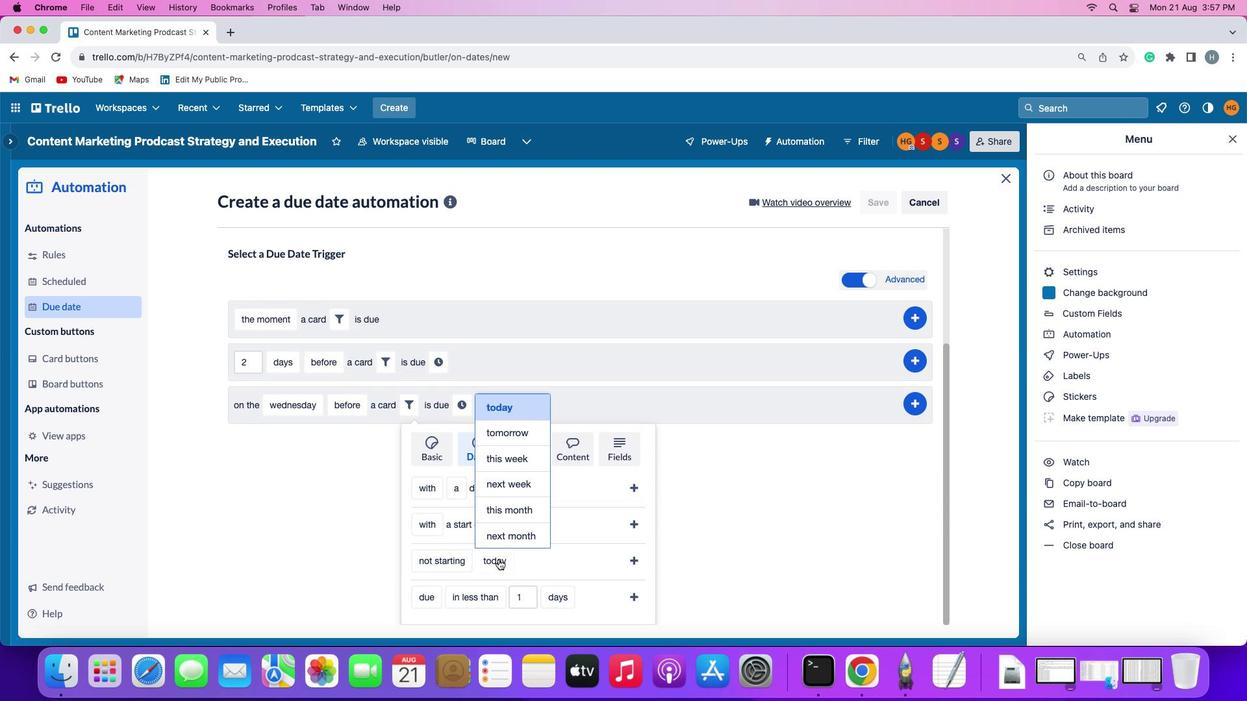 
Action: Mouse moved to (510, 492)
Screenshot: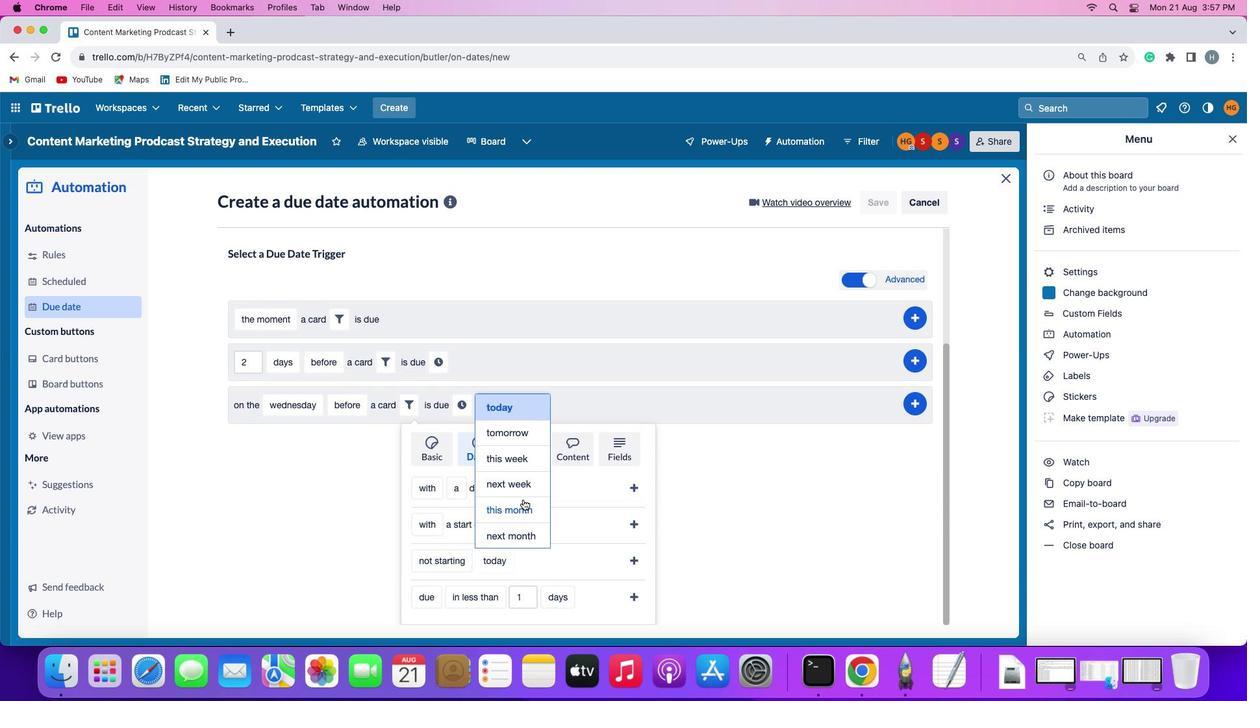 
Action: Mouse pressed left at (510, 492)
Screenshot: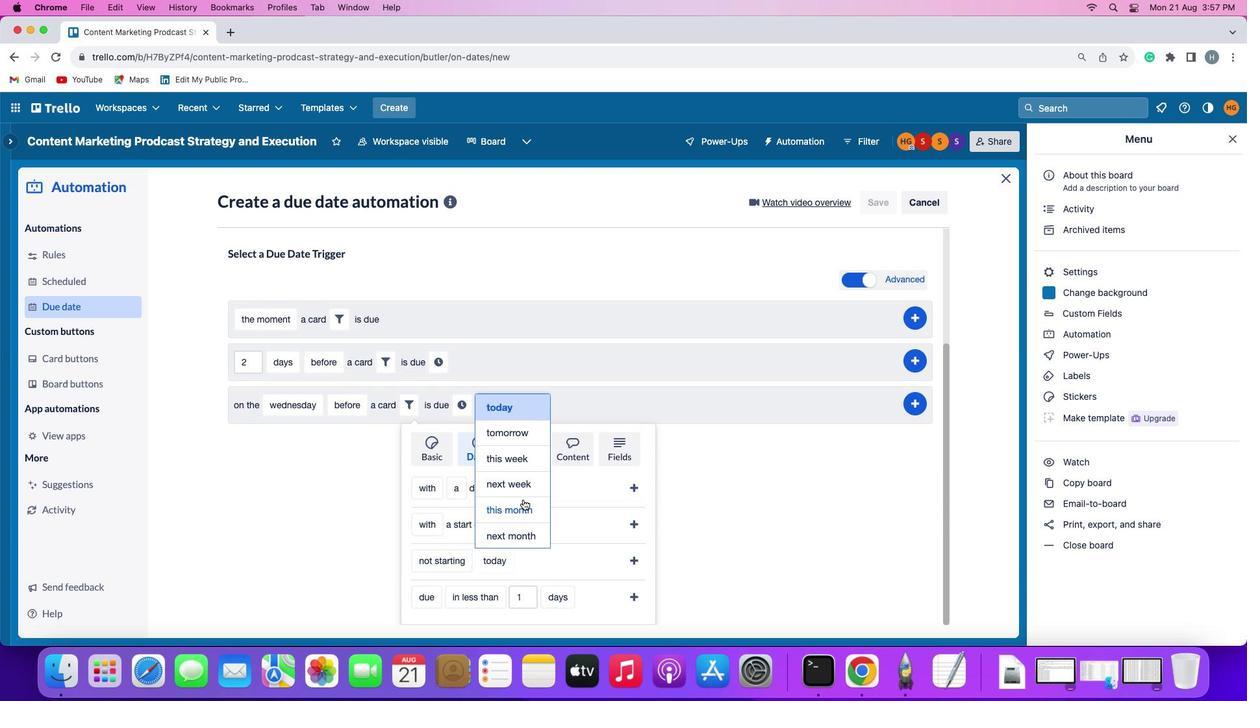 
Action: Mouse moved to (612, 547)
Screenshot: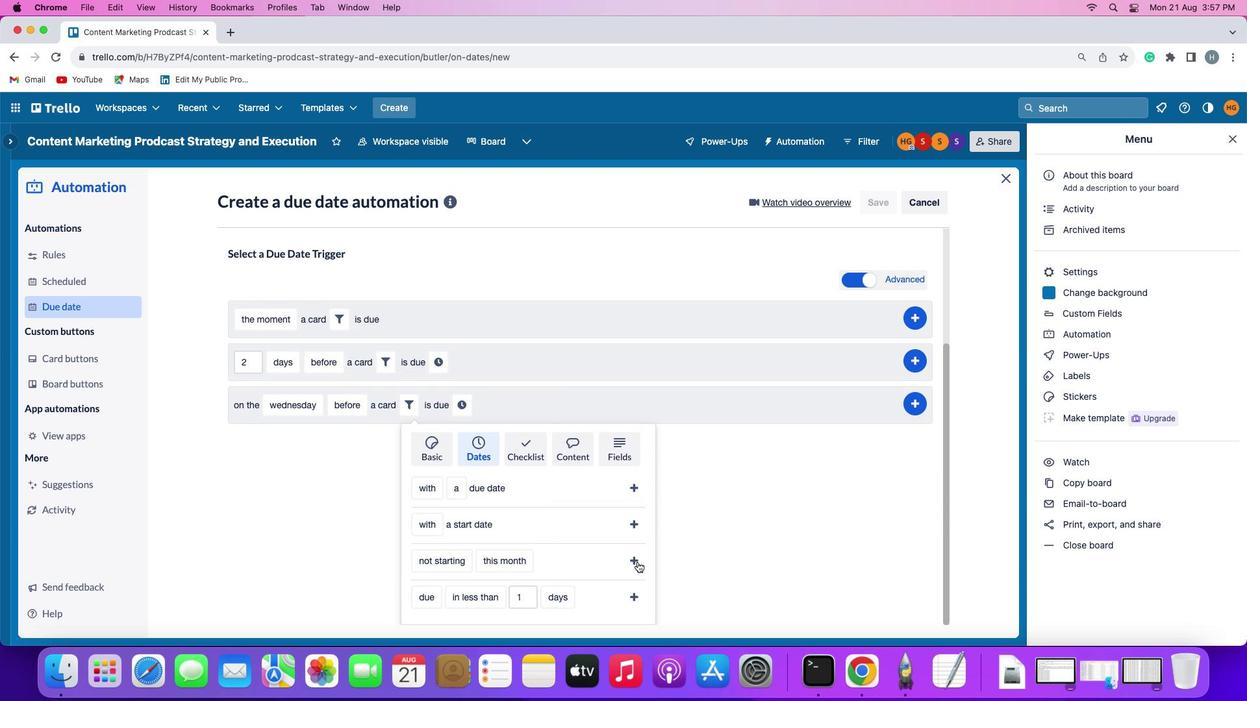 
Action: Mouse pressed left at (612, 547)
Screenshot: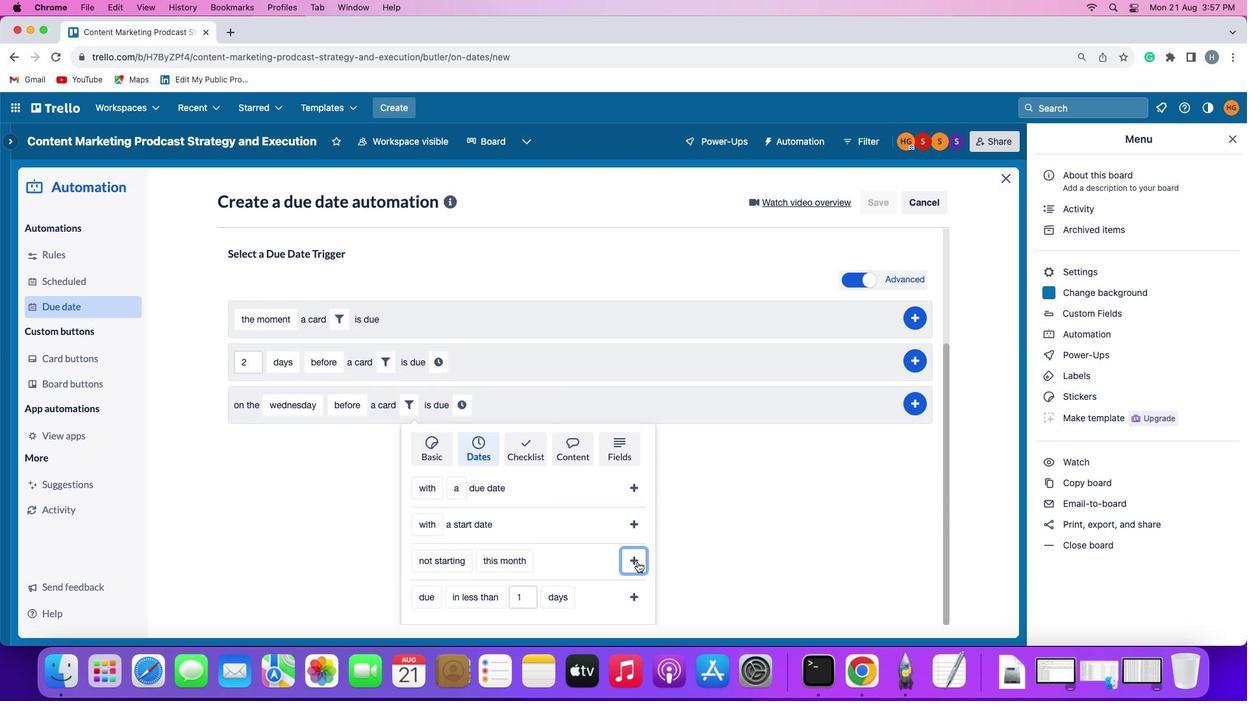 
Action: Mouse moved to (566, 541)
Screenshot: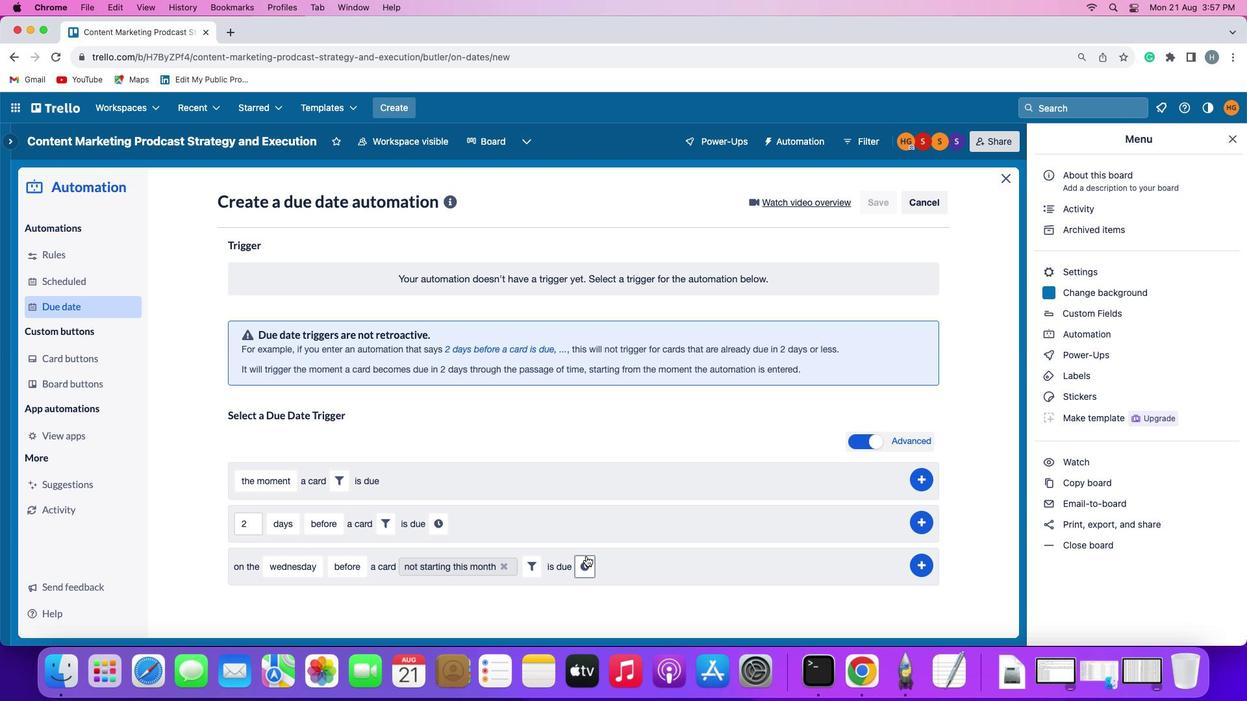 
Action: Mouse pressed left at (566, 541)
Screenshot: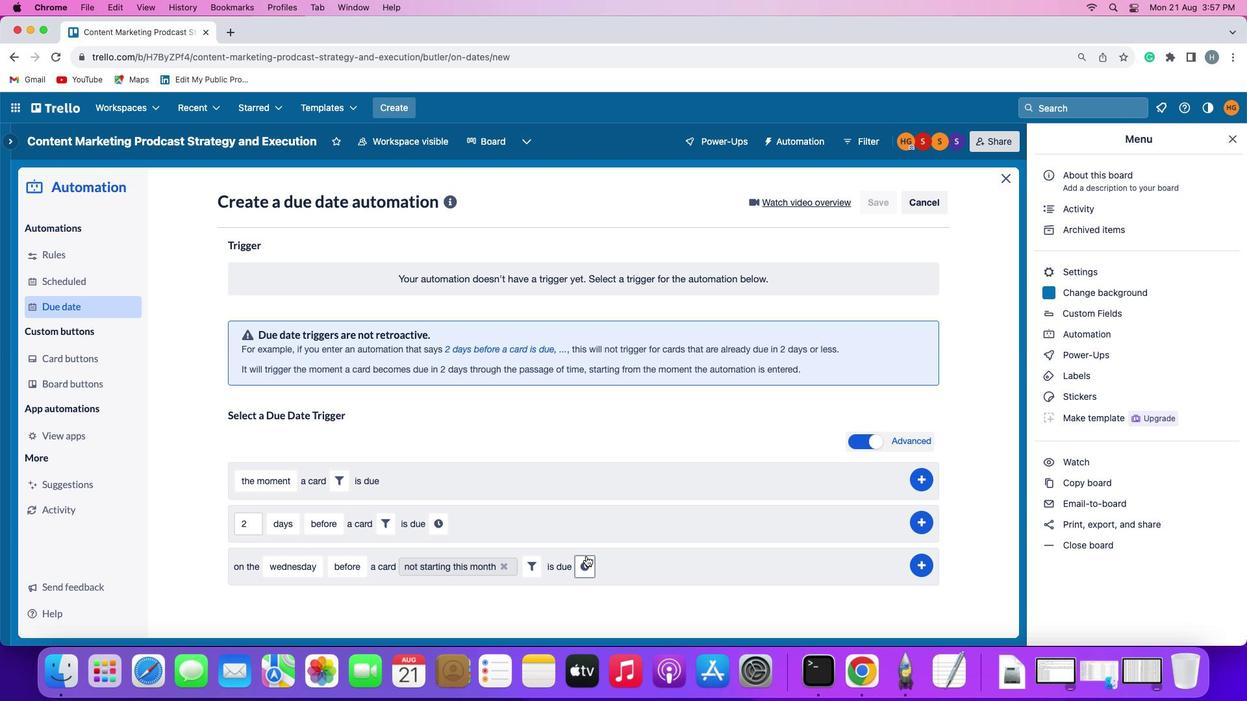
Action: Mouse moved to (591, 555)
Screenshot: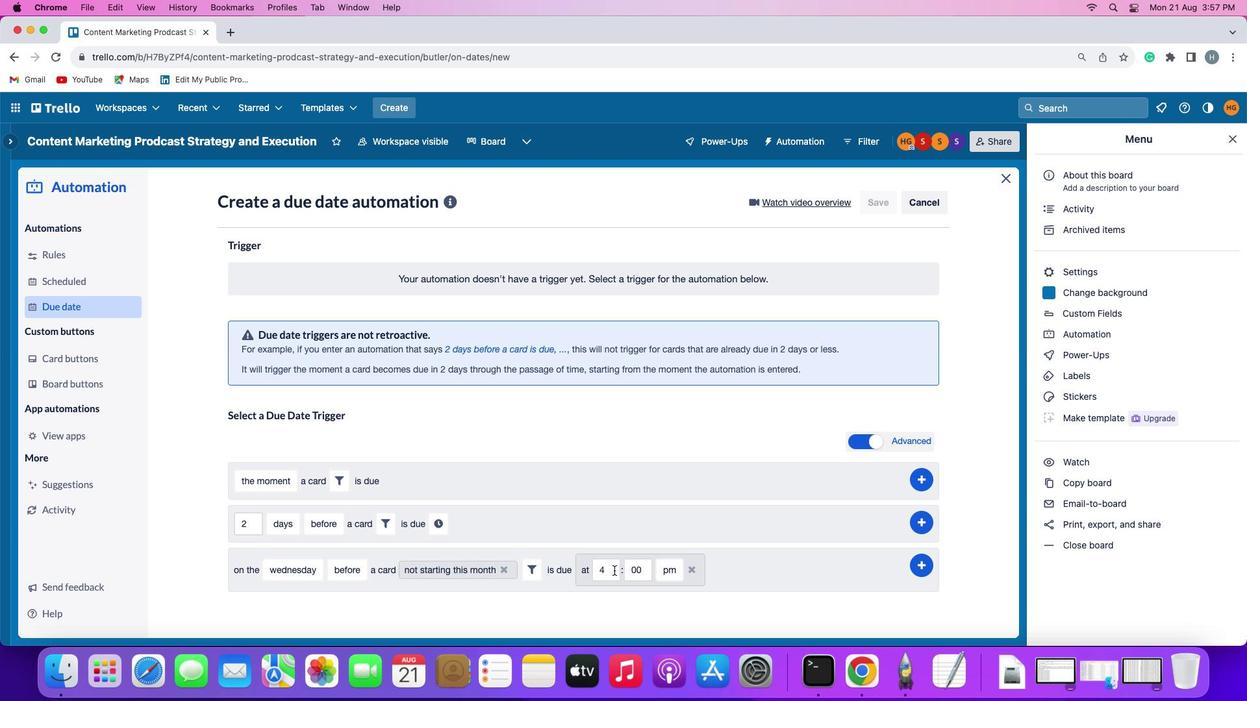 
Action: Mouse pressed left at (591, 555)
Screenshot: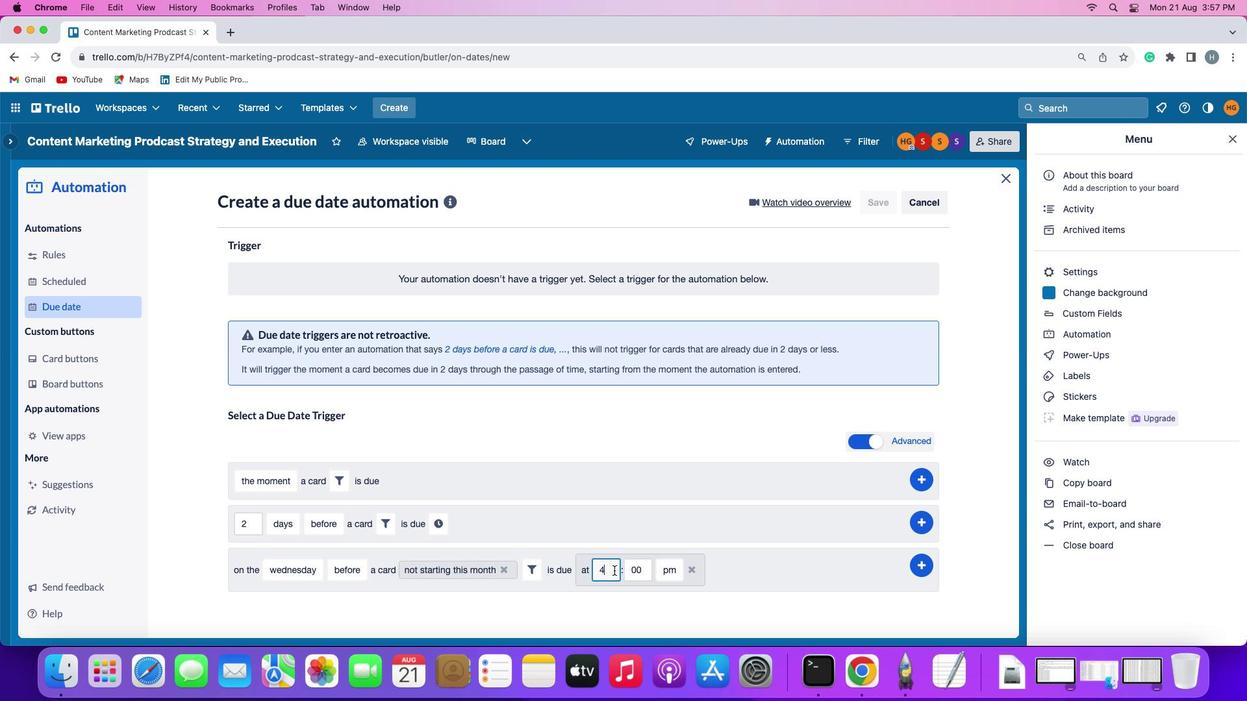 
Action: Mouse moved to (591, 552)
Screenshot: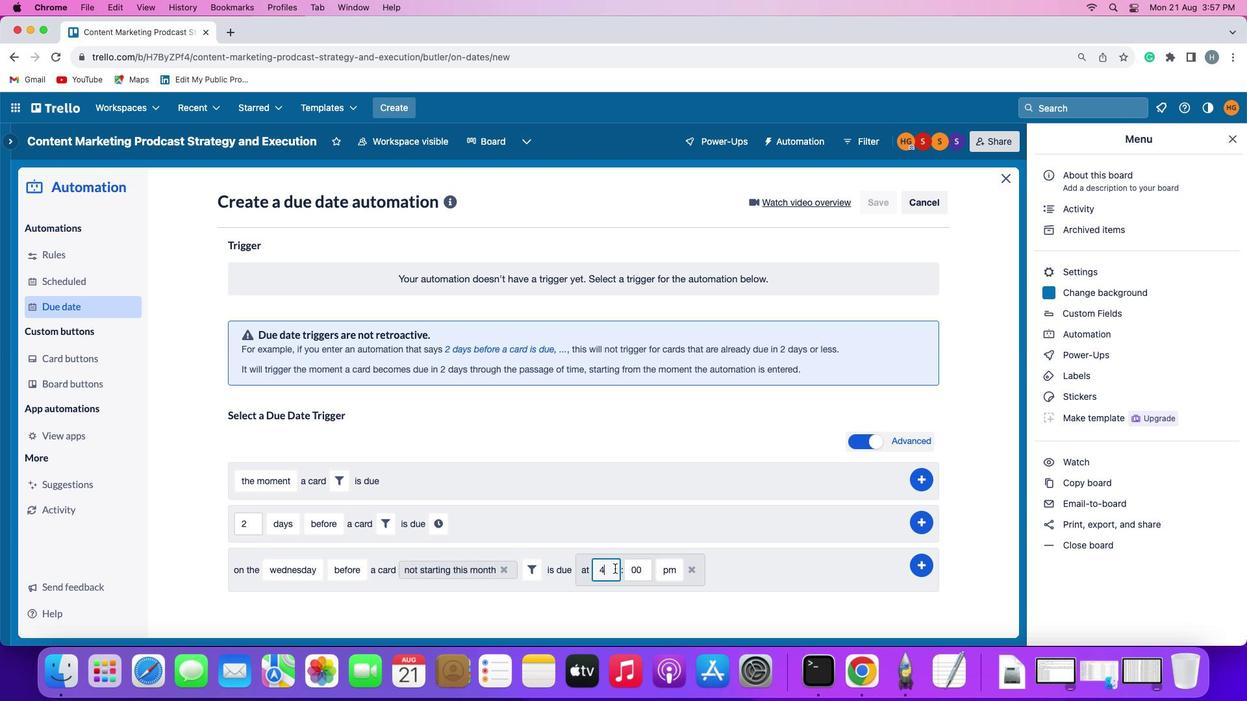 
Action: Key pressed Key.backspace'1''1'
Screenshot: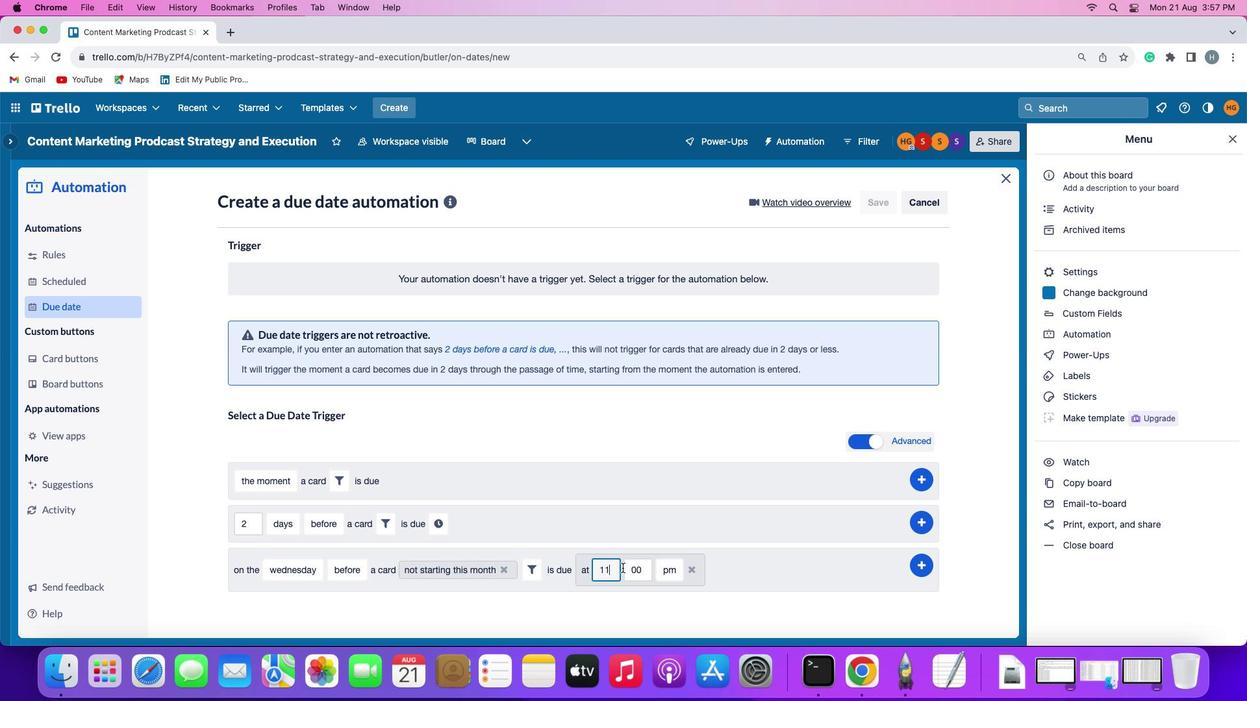 
Action: Mouse moved to (614, 551)
Screenshot: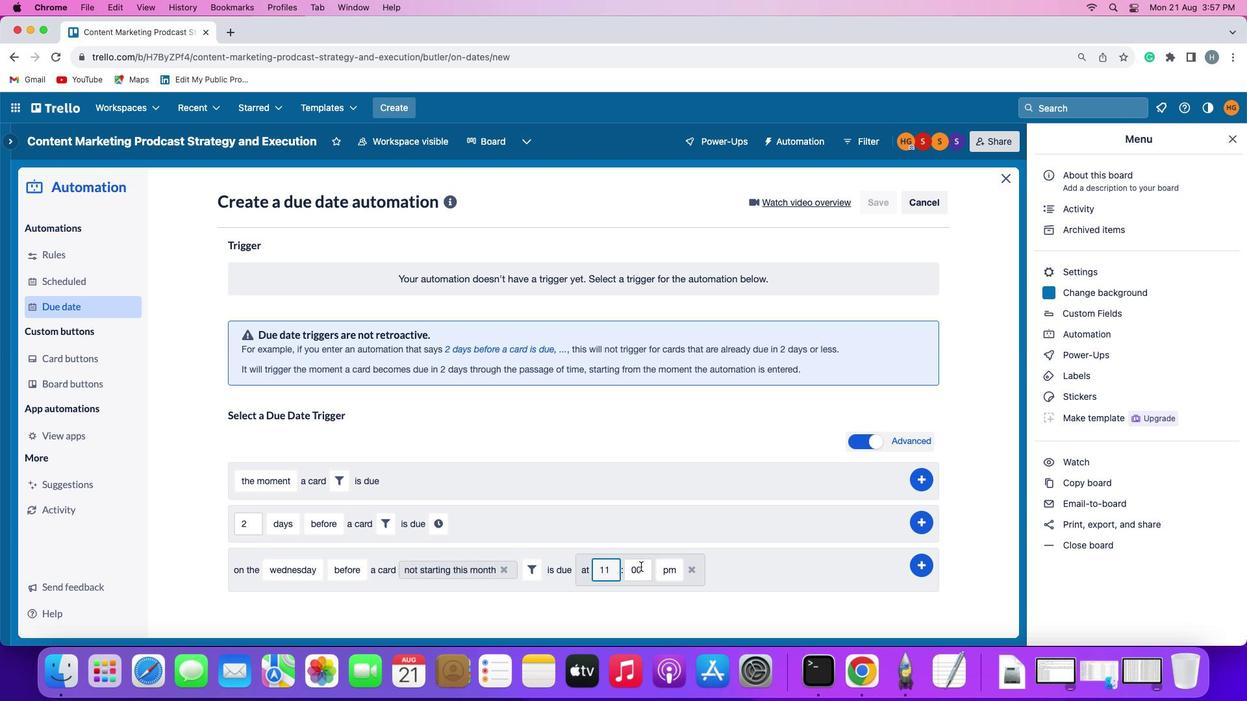 
Action: Mouse pressed left at (614, 551)
Screenshot: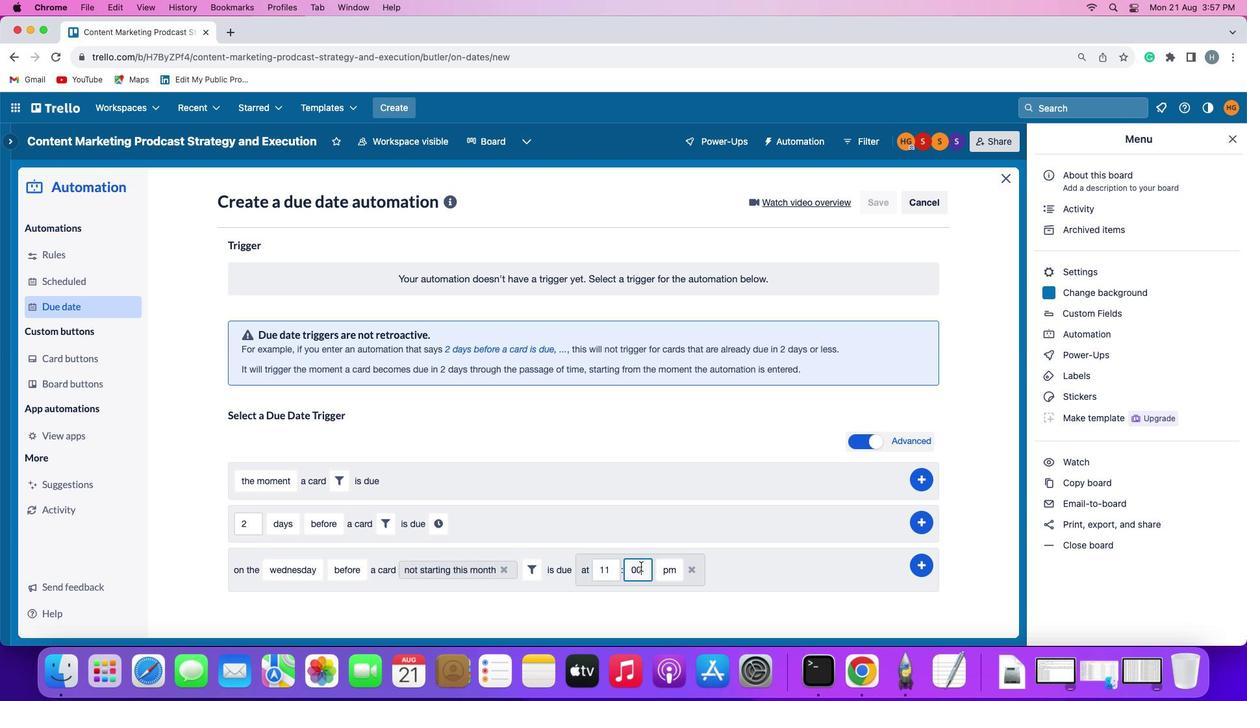 
Action: Mouse moved to (641, 549)
Screenshot: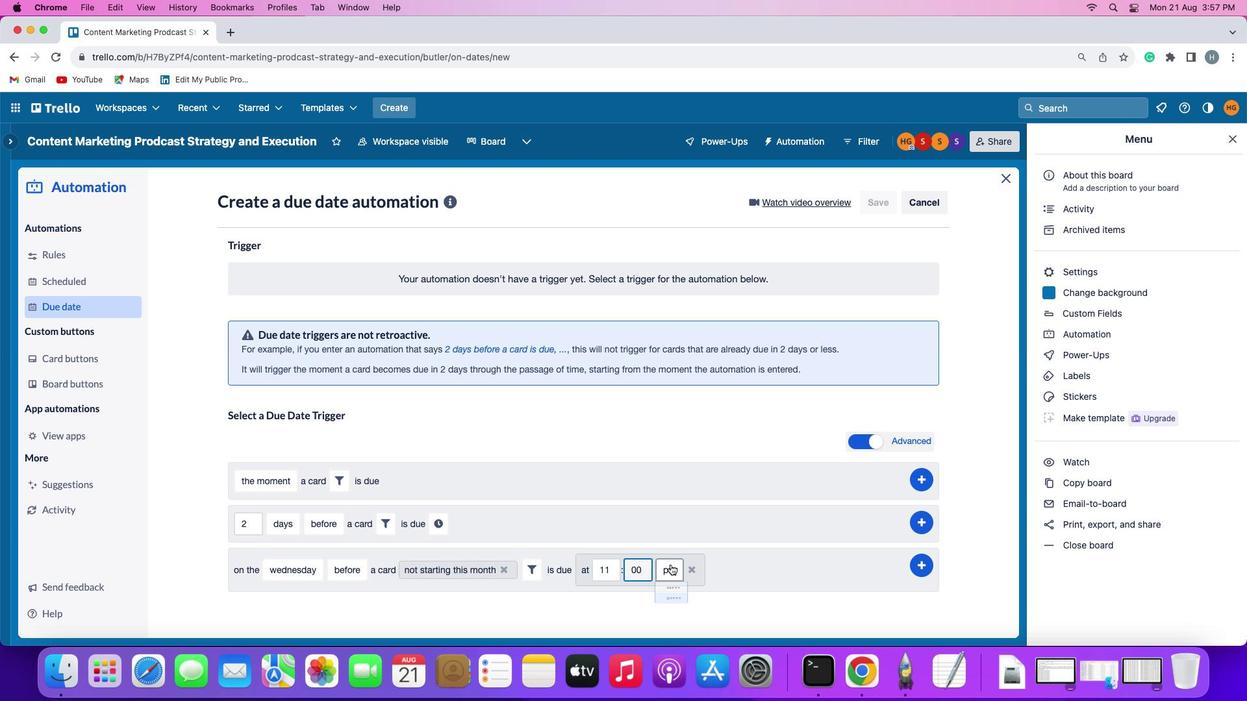 
Action: Mouse pressed left at (641, 549)
Screenshot: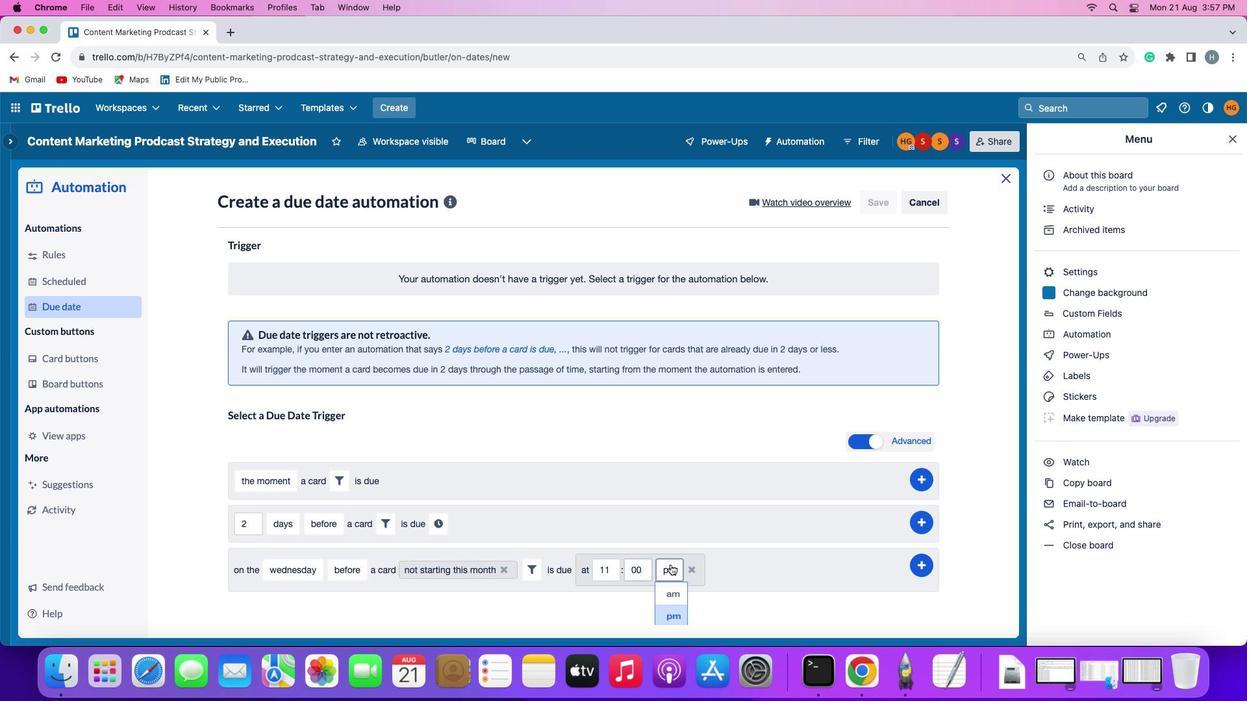 
Action: Mouse moved to (645, 580)
Screenshot: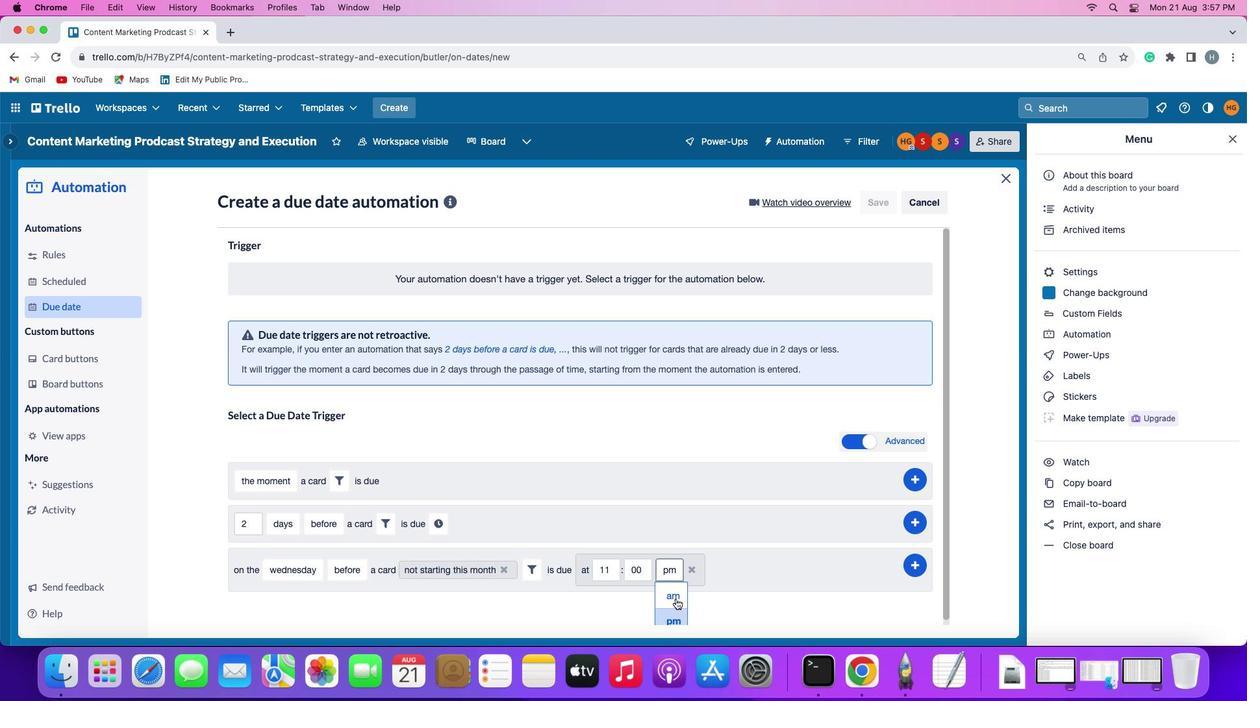 
Action: Mouse pressed left at (645, 580)
Screenshot: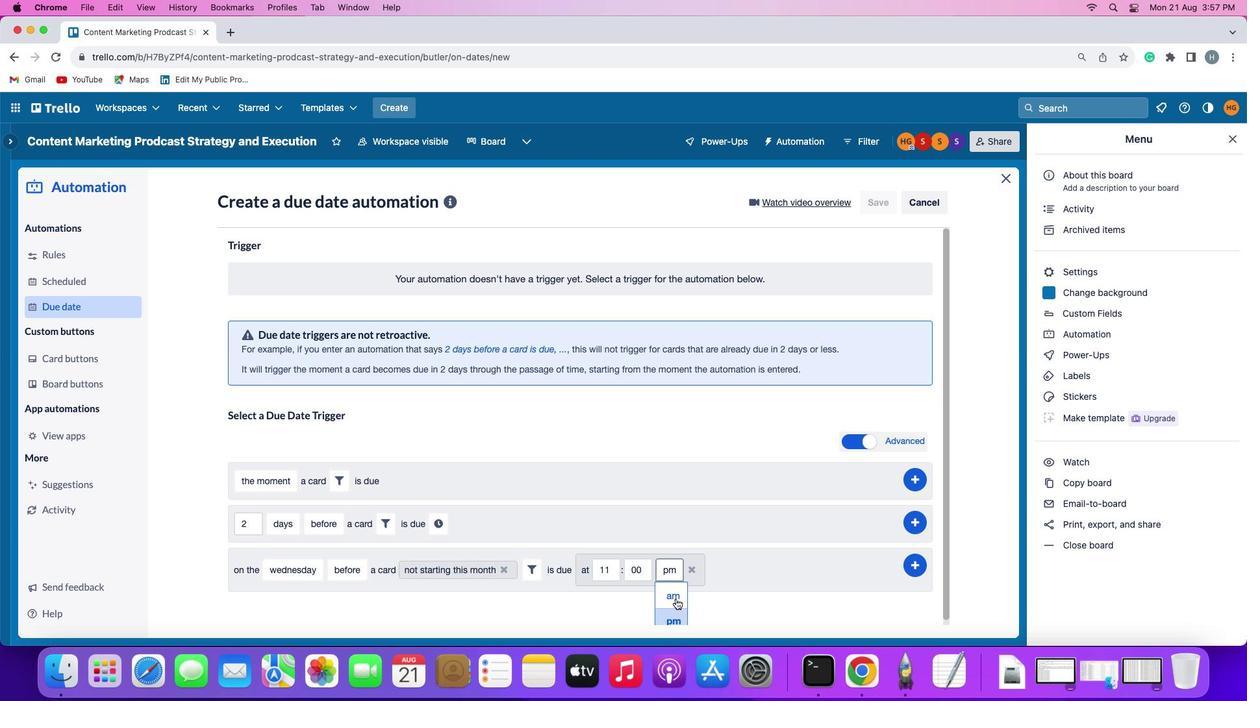
Action: Mouse moved to (866, 549)
Screenshot: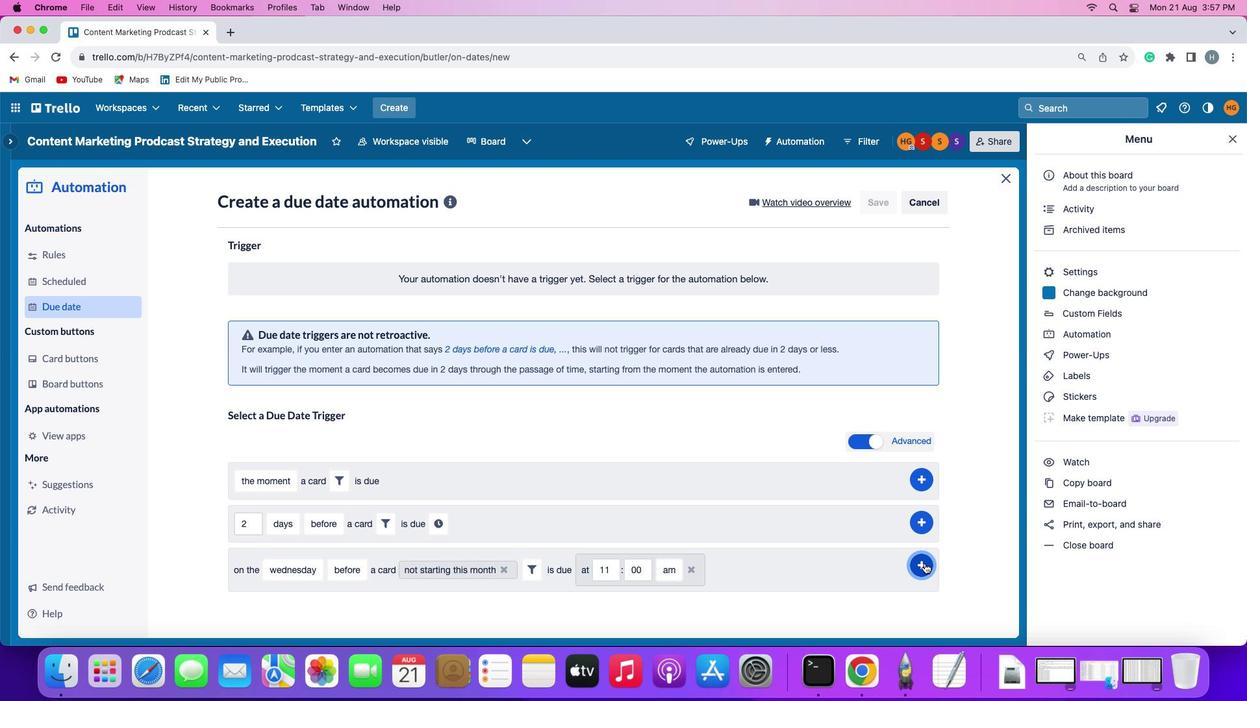 
Action: Mouse pressed left at (866, 549)
Screenshot: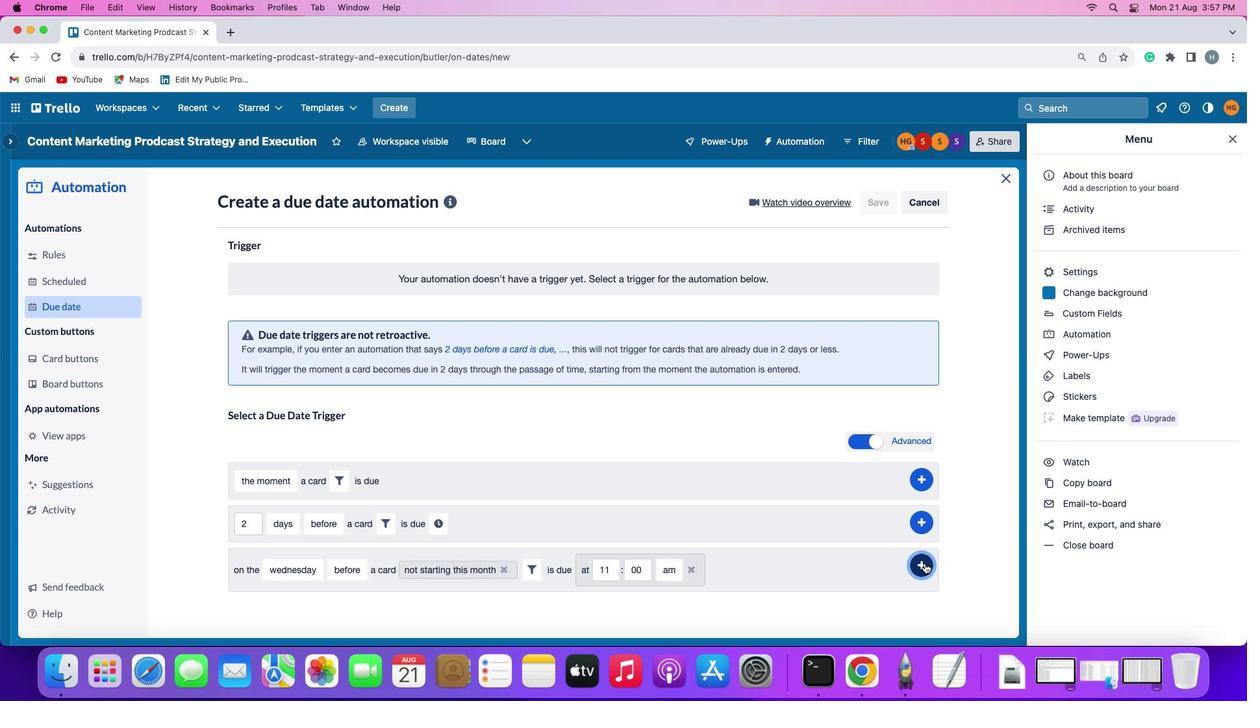 
Action: Mouse moved to (909, 461)
Screenshot: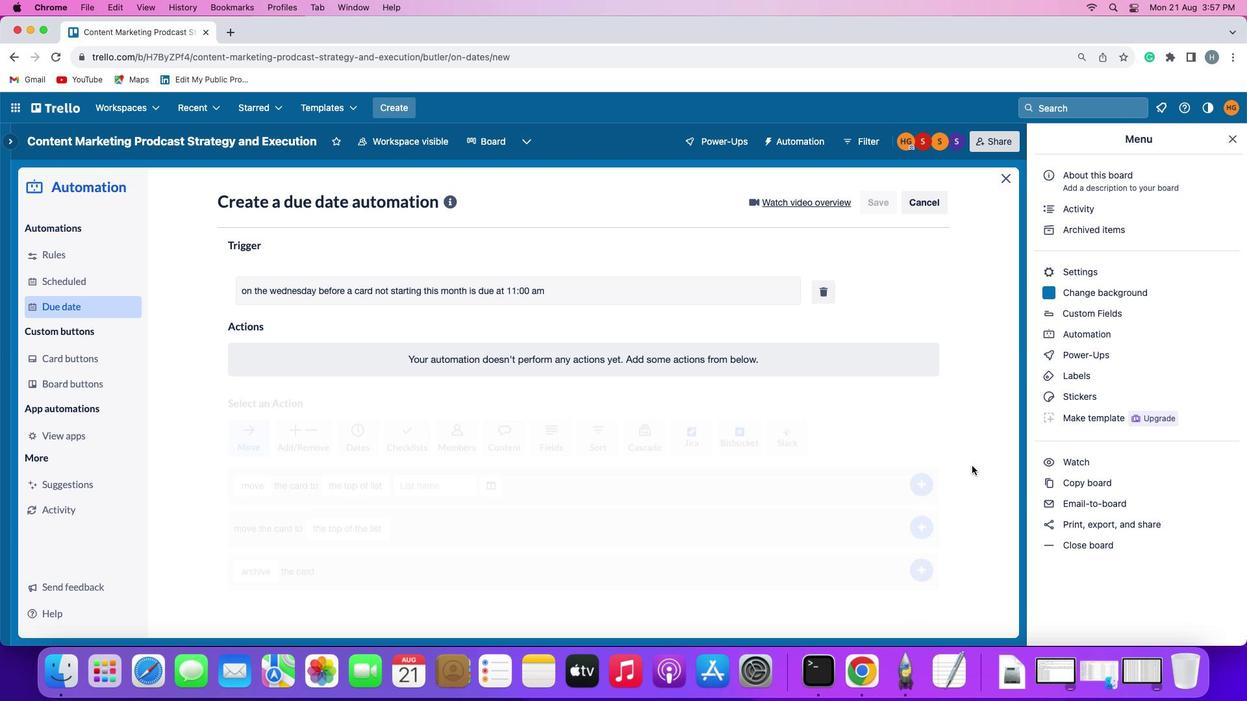 
